 Task: For heading  Tahoma with underline.  font size for heading20,  'Change the font style of data to'Arial.  and font size to 12,  Change the alignment of both headline & data to Align left.  In the sheet   Victory Sales templetes book
Action: Mouse moved to (352, 447)
Screenshot: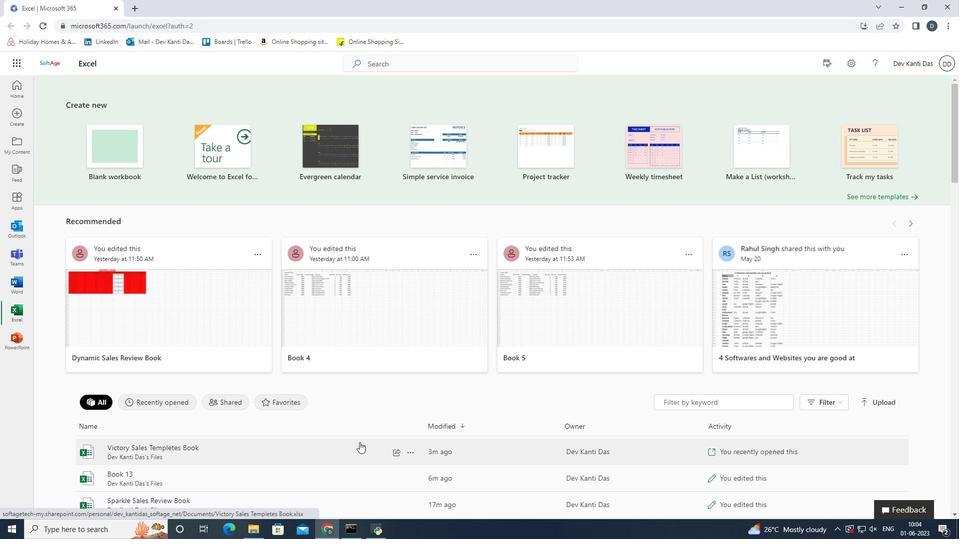 
Action: Mouse pressed left at (352, 447)
Screenshot: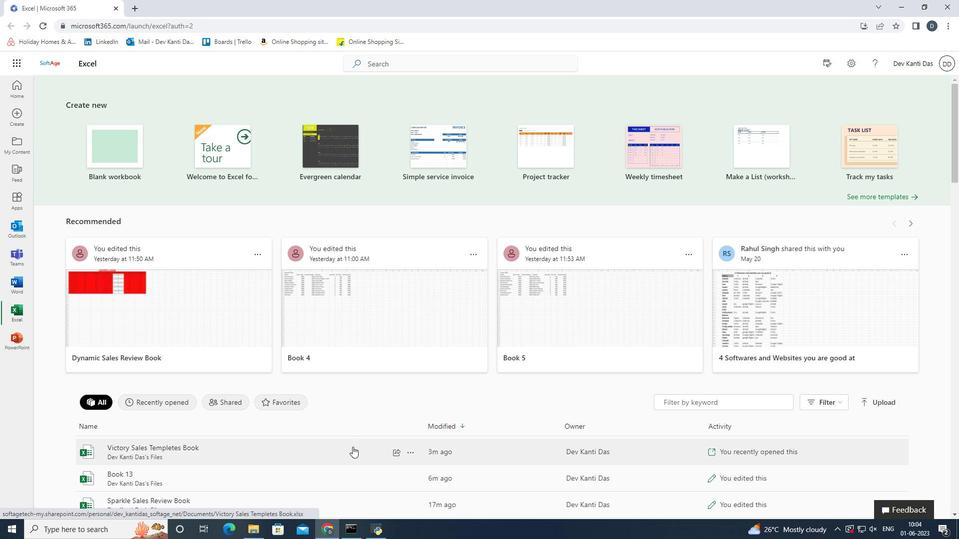 
Action: Mouse moved to (28, 171)
Screenshot: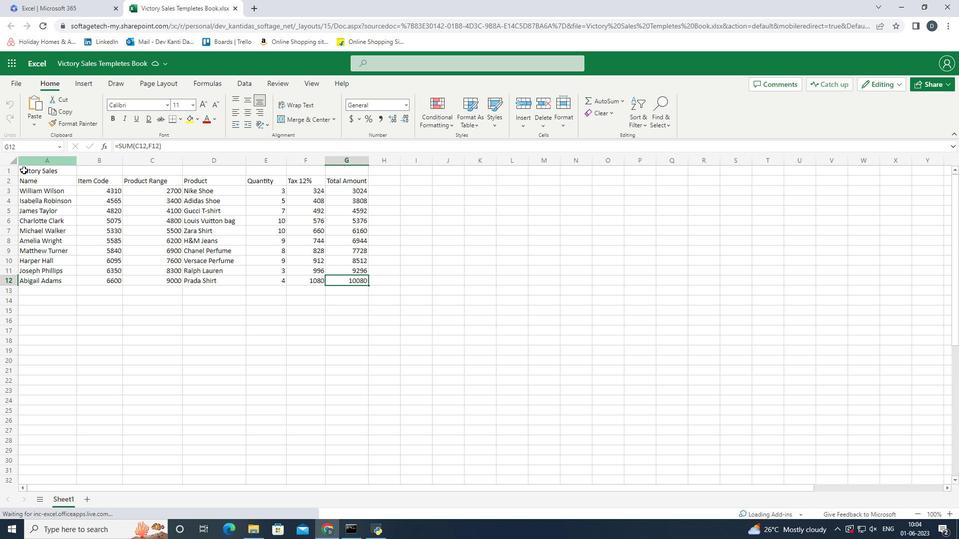 
Action: Mouse pressed left at (28, 171)
Screenshot: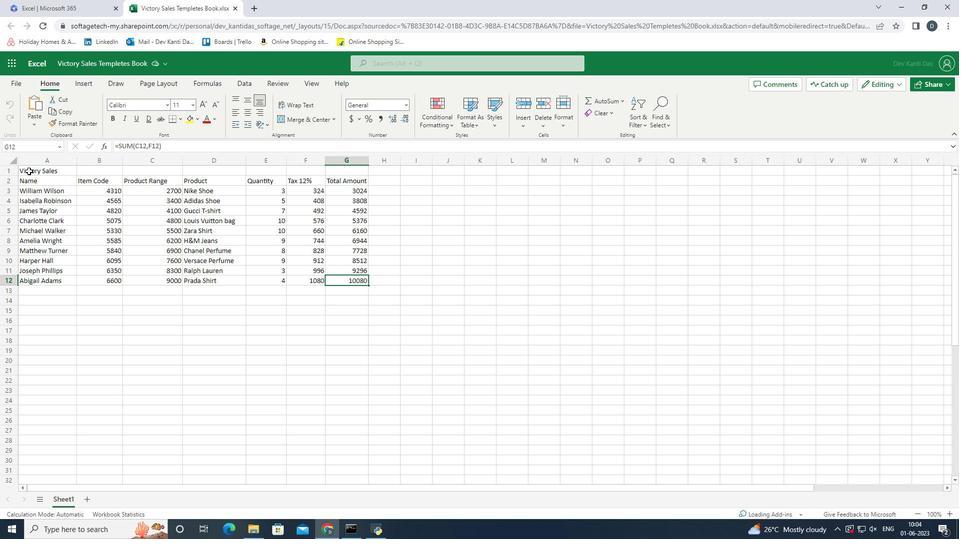 
Action: Mouse moved to (165, 108)
Screenshot: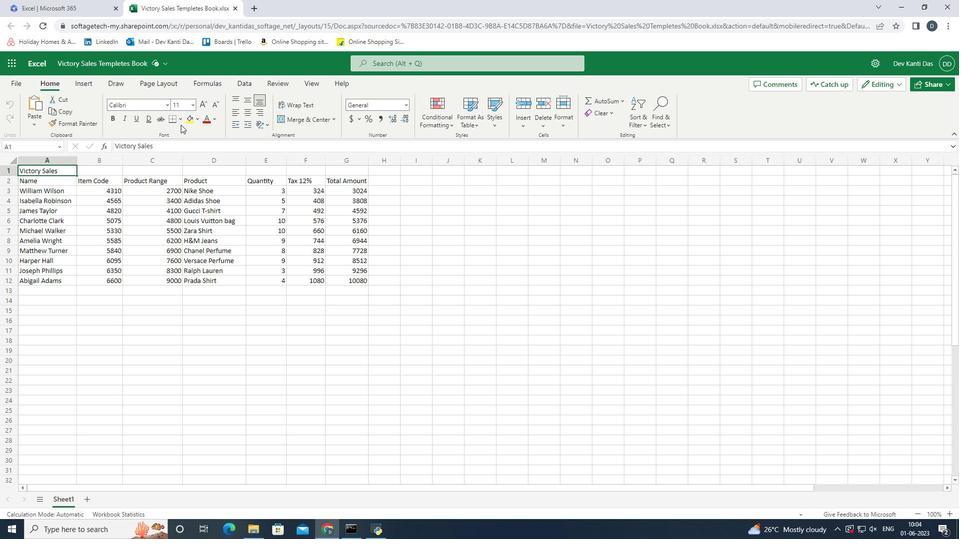 
Action: Mouse pressed left at (165, 108)
Screenshot: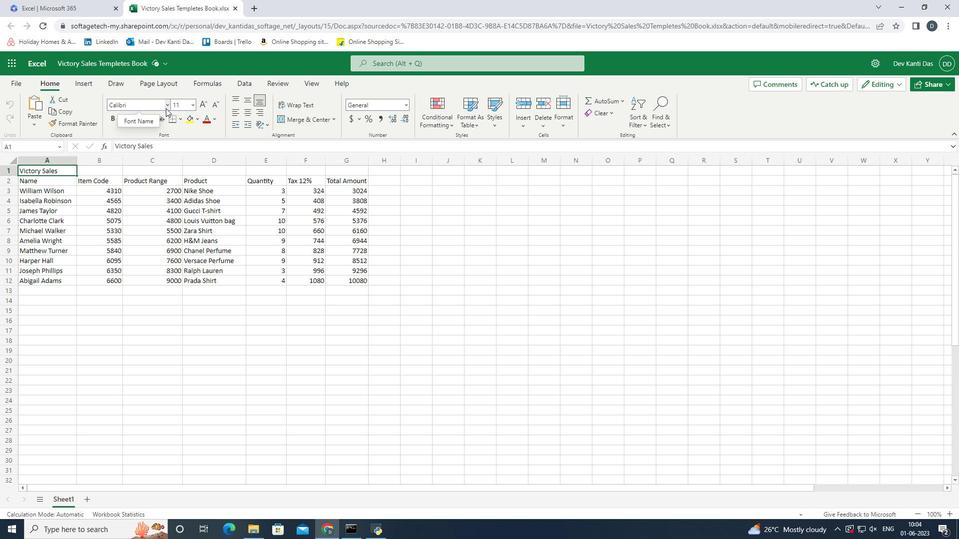 
Action: Mouse moved to (169, 315)
Screenshot: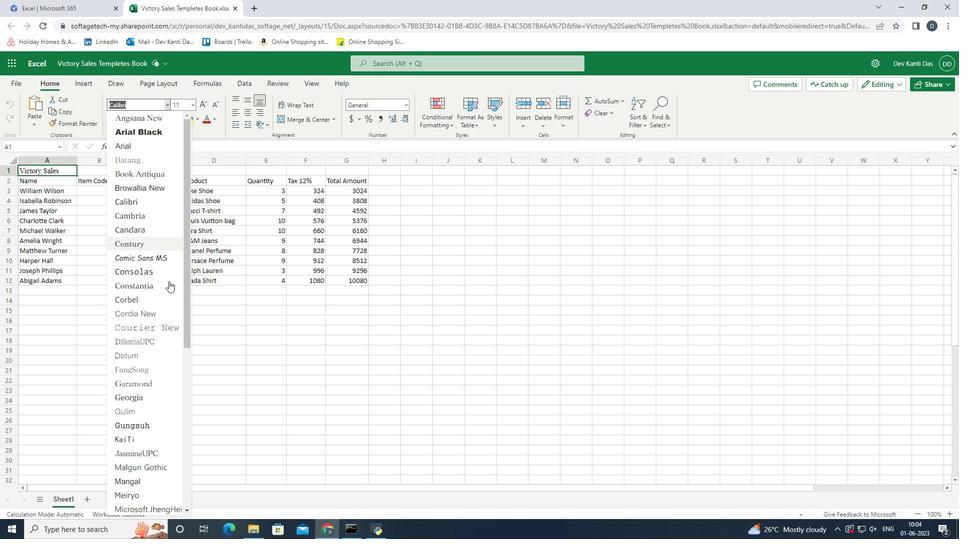 
Action: Mouse scrolled (169, 315) with delta (0, 0)
Screenshot: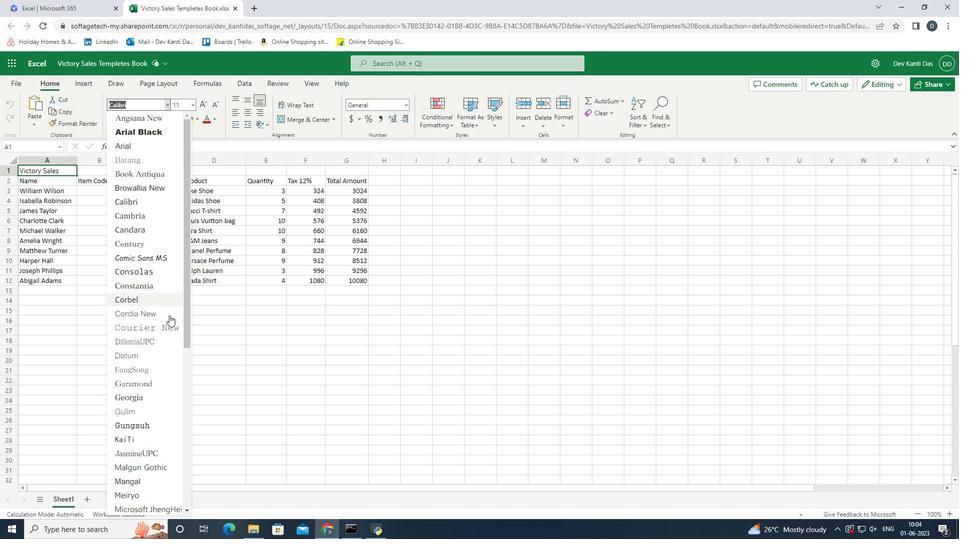 
Action: Mouse scrolled (169, 315) with delta (0, 0)
Screenshot: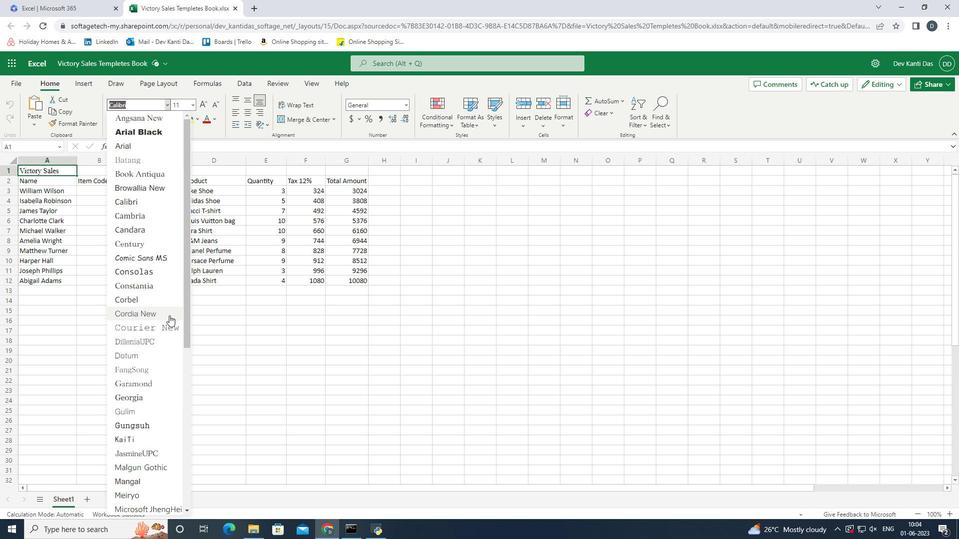 
Action: Mouse scrolled (169, 315) with delta (0, 0)
Screenshot: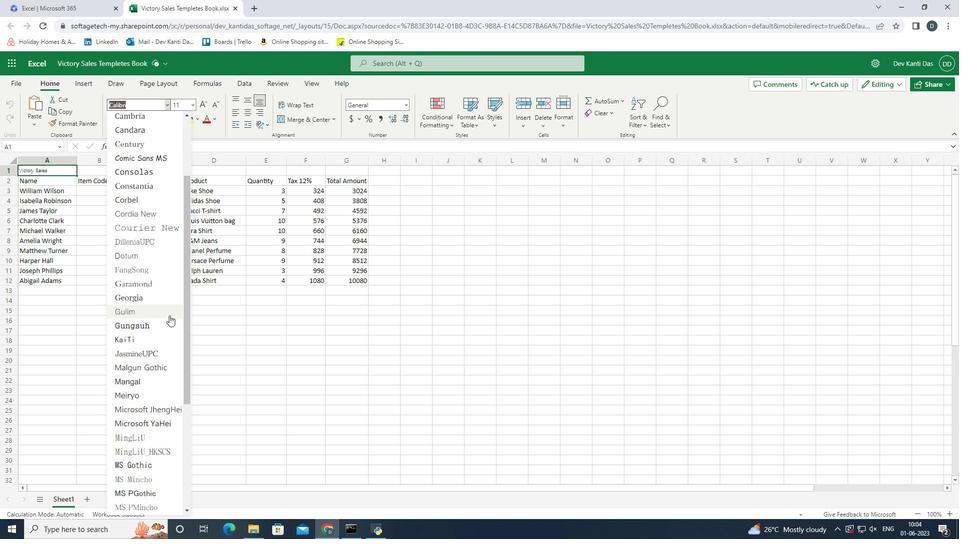 
Action: Mouse scrolled (169, 315) with delta (0, 0)
Screenshot: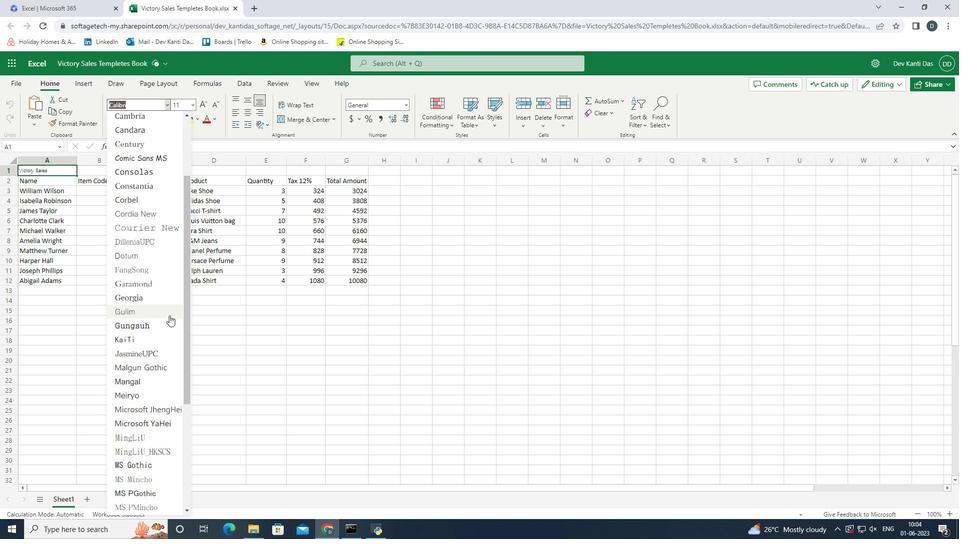 
Action: Mouse scrolled (169, 315) with delta (0, 0)
Screenshot: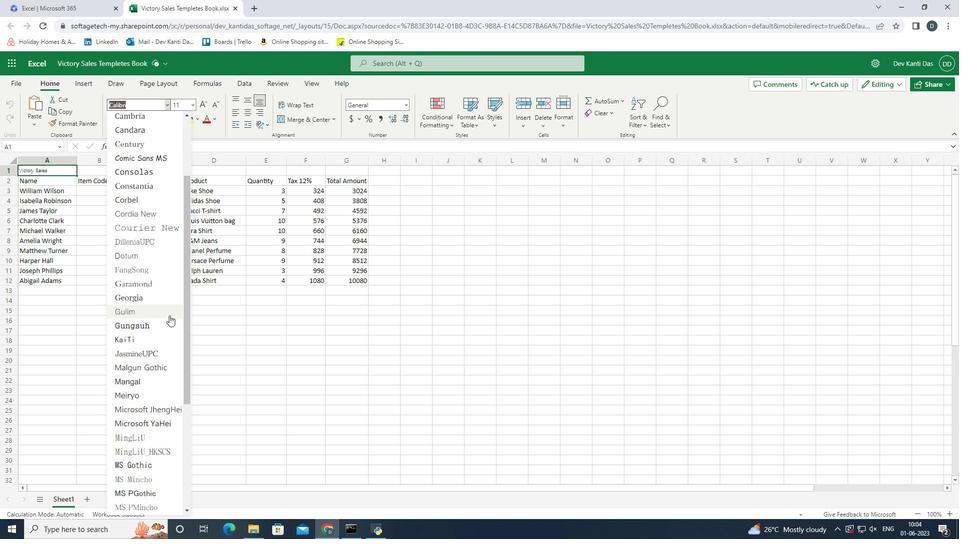 
Action: Mouse scrolled (169, 315) with delta (0, 0)
Screenshot: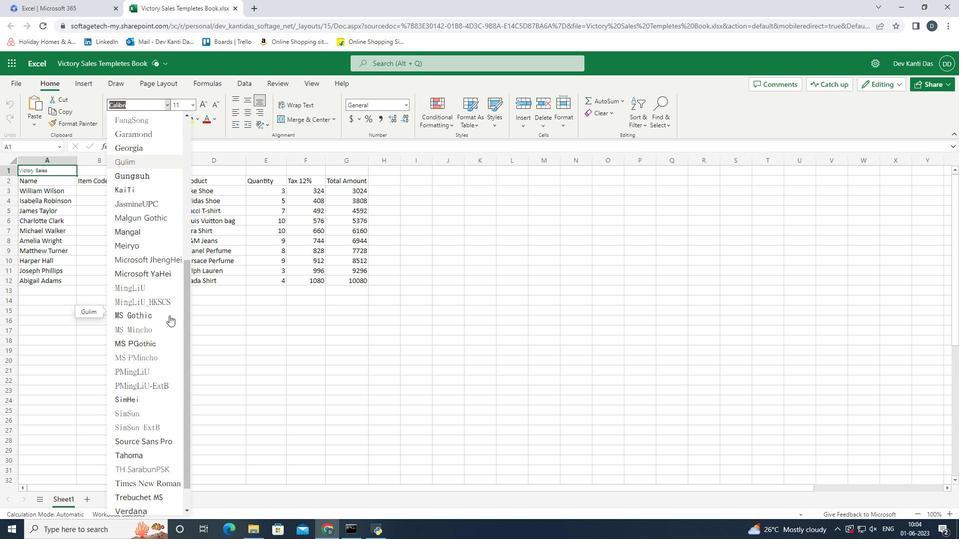 
Action: Mouse scrolled (169, 315) with delta (0, 0)
Screenshot: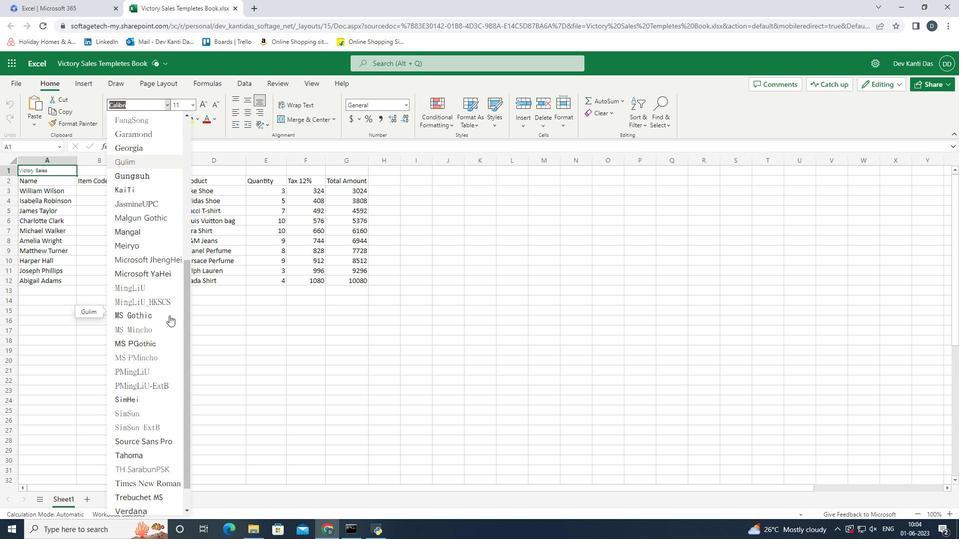 
Action: Mouse scrolled (169, 315) with delta (0, 0)
Screenshot: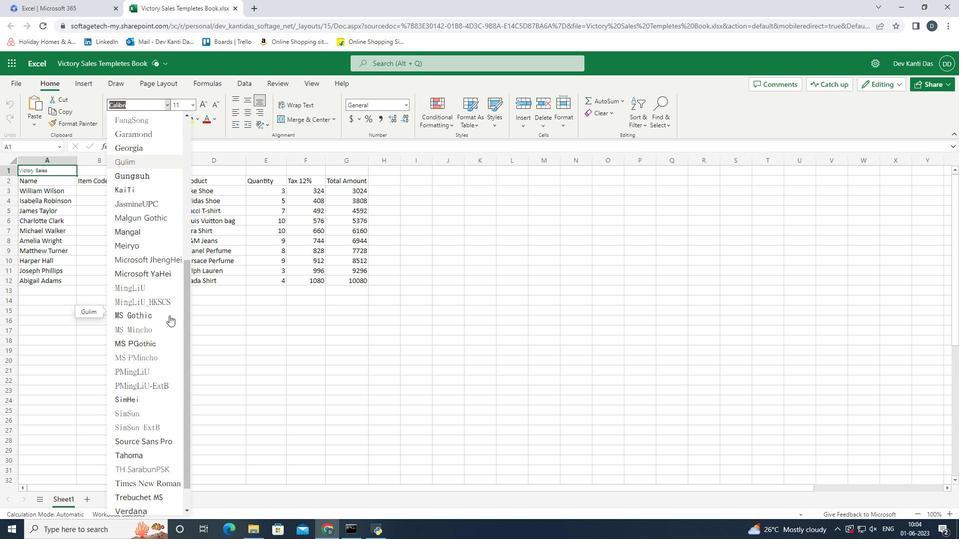
Action: Mouse moved to (147, 425)
Screenshot: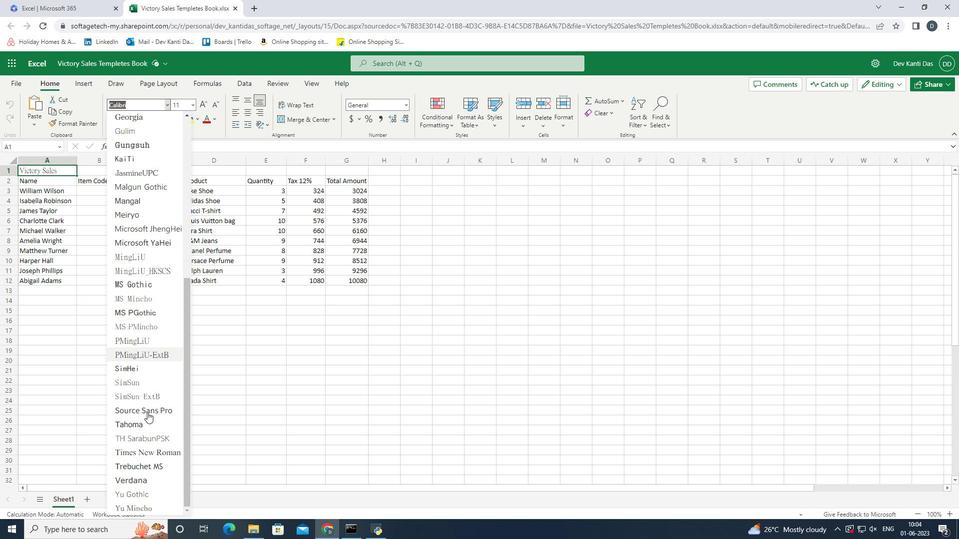 
Action: Mouse pressed left at (147, 425)
Screenshot: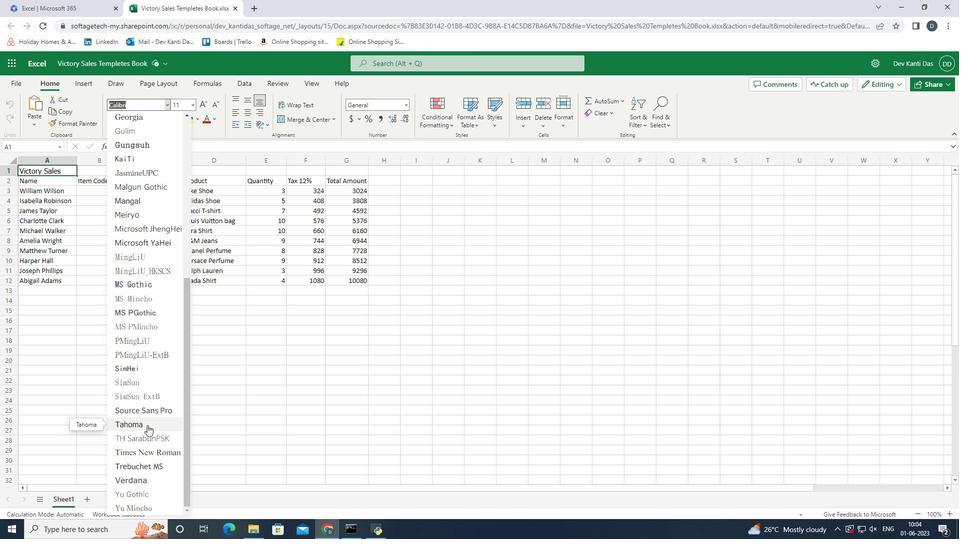 
Action: Mouse moved to (133, 118)
Screenshot: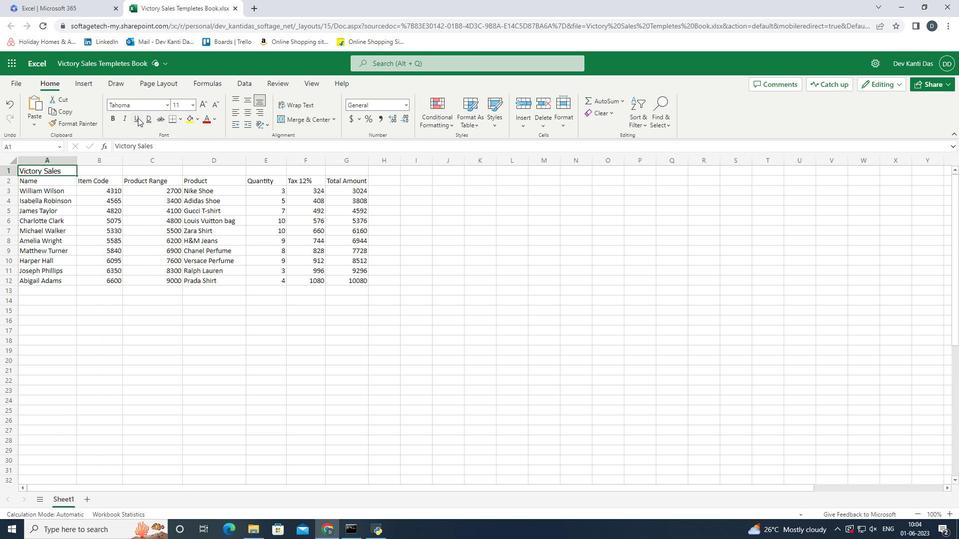 
Action: Mouse pressed left at (133, 118)
Screenshot: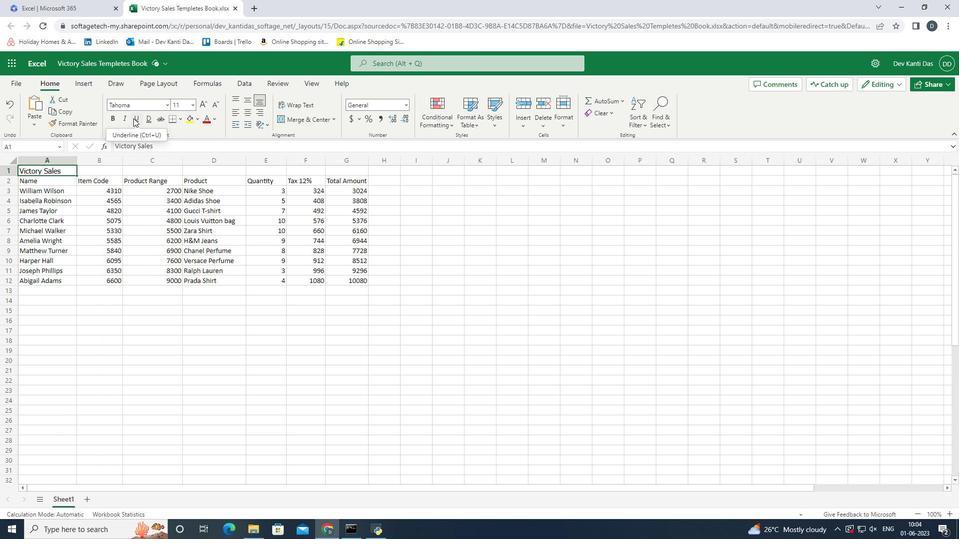
Action: Mouse moved to (190, 104)
Screenshot: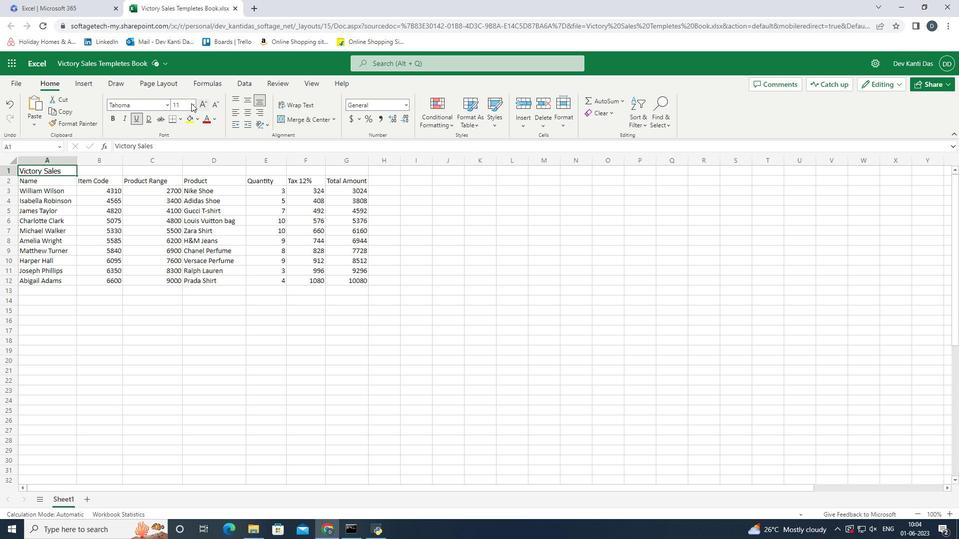 
Action: Mouse pressed left at (190, 104)
Screenshot: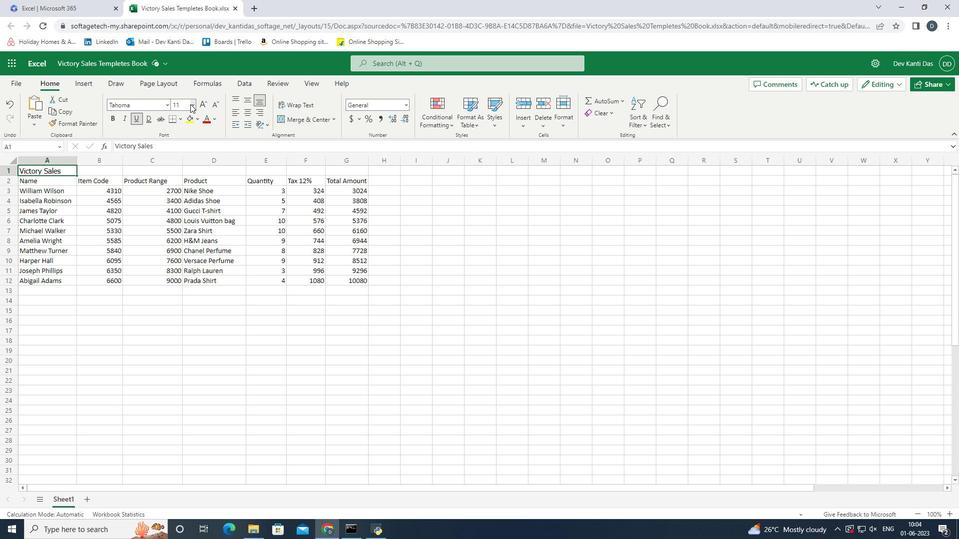 
Action: Mouse moved to (184, 229)
Screenshot: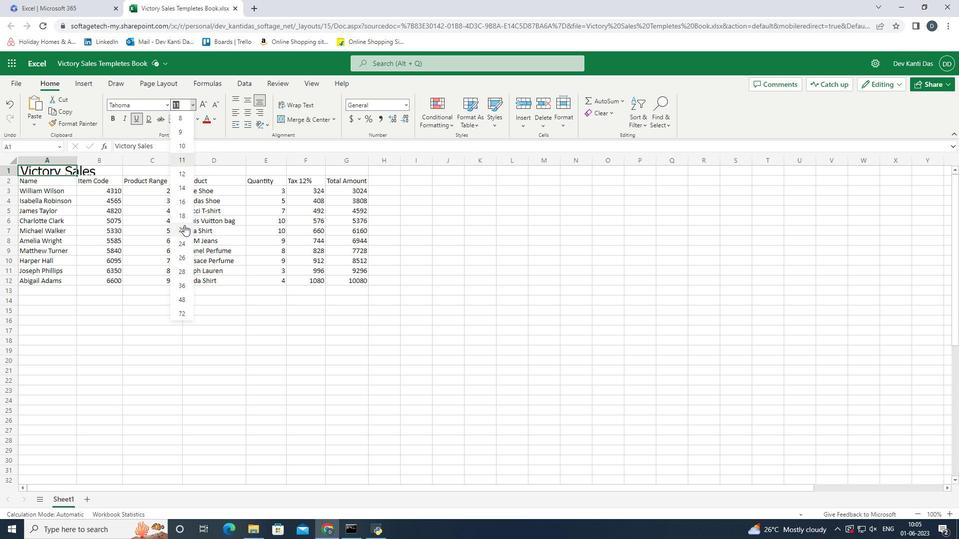 
Action: Mouse pressed left at (184, 229)
Screenshot: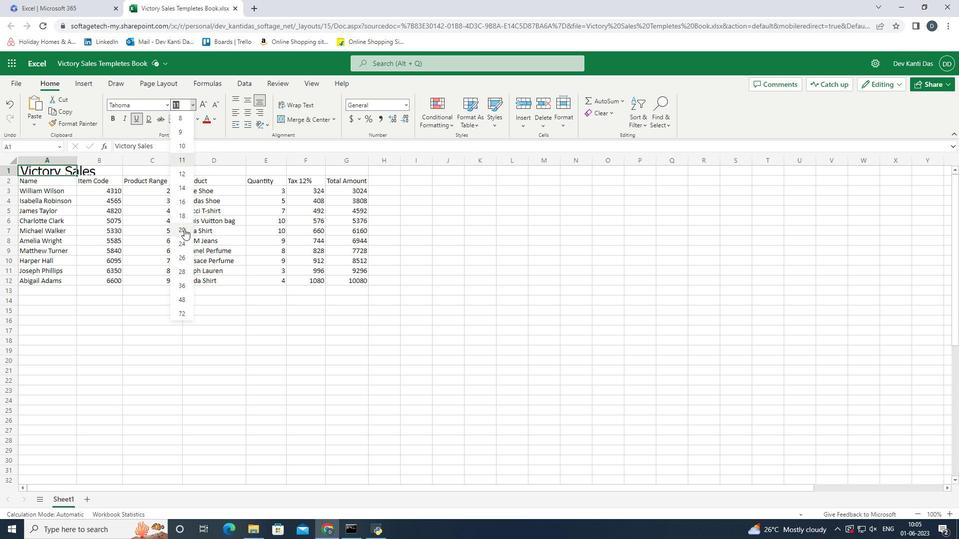 
Action: Mouse moved to (52, 173)
Screenshot: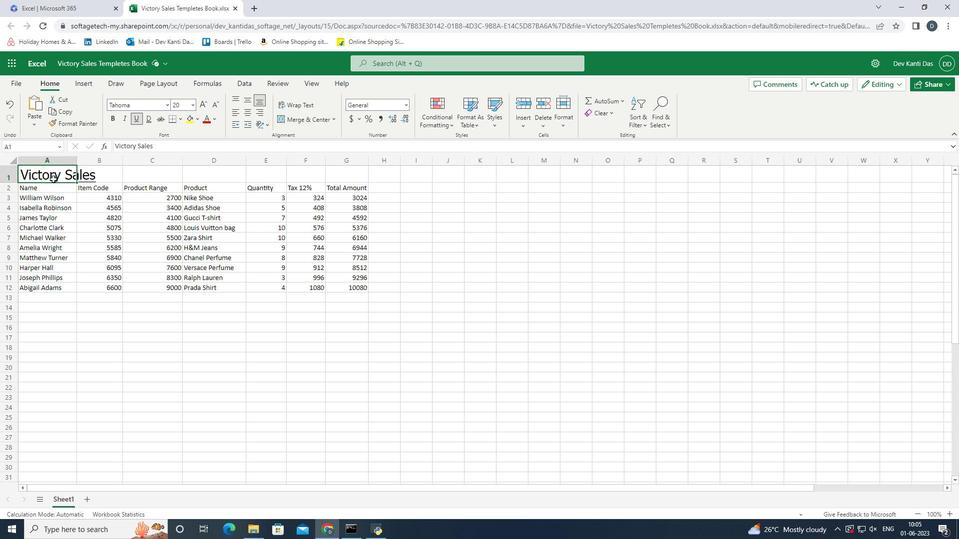 
Action: Mouse pressed left at (52, 173)
Screenshot: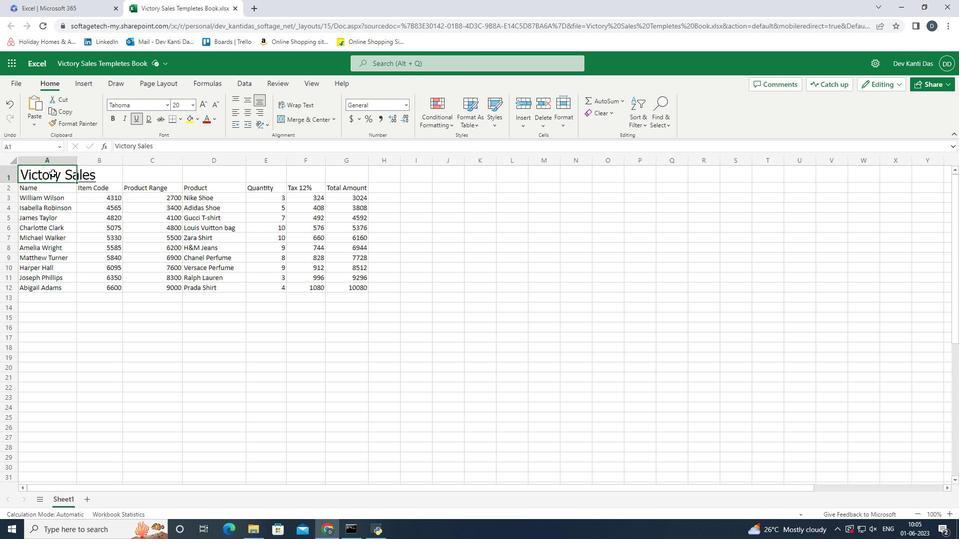 
Action: Mouse moved to (333, 122)
Screenshot: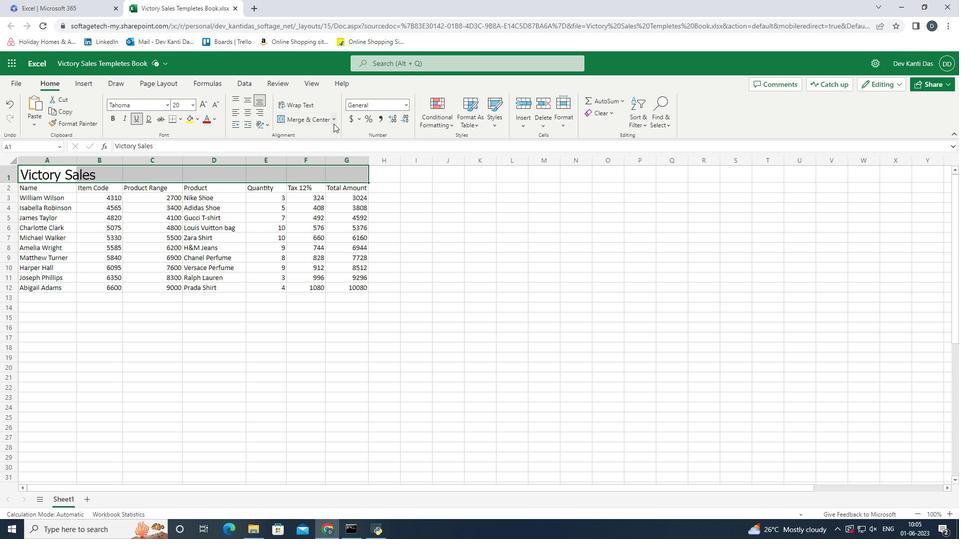 
Action: Mouse pressed left at (333, 122)
Screenshot: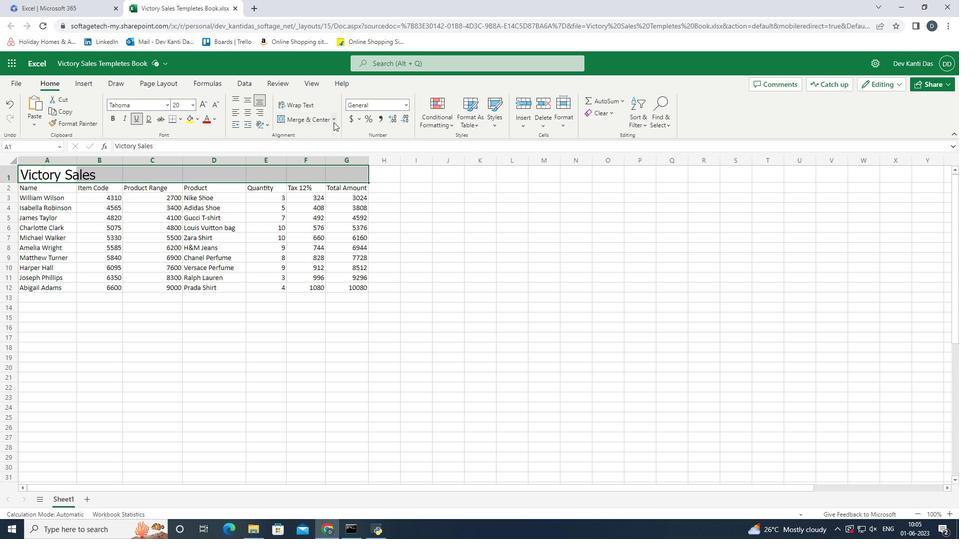 
Action: Mouse moved to (331, 178)
Screenshot: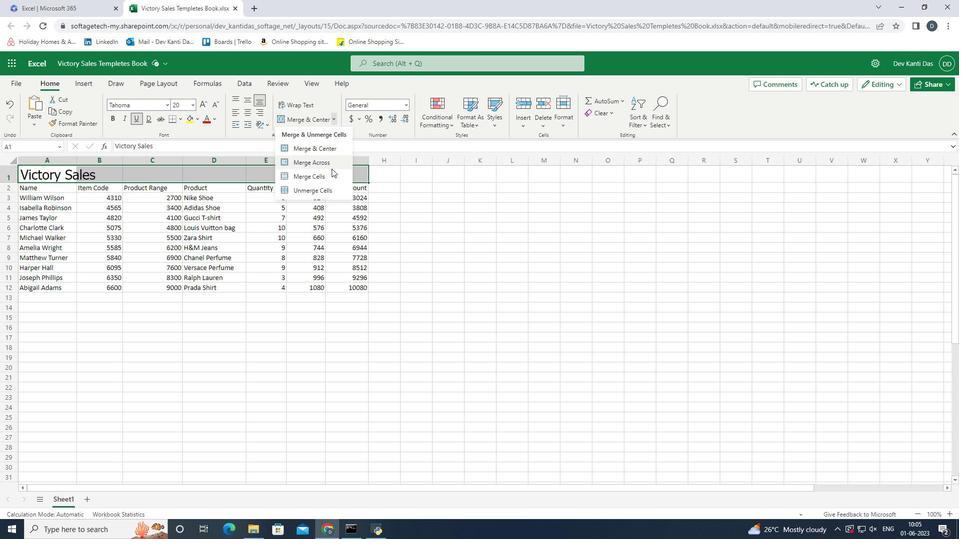 
Action: Mouse pressed left at (331, 178)
Screenshot: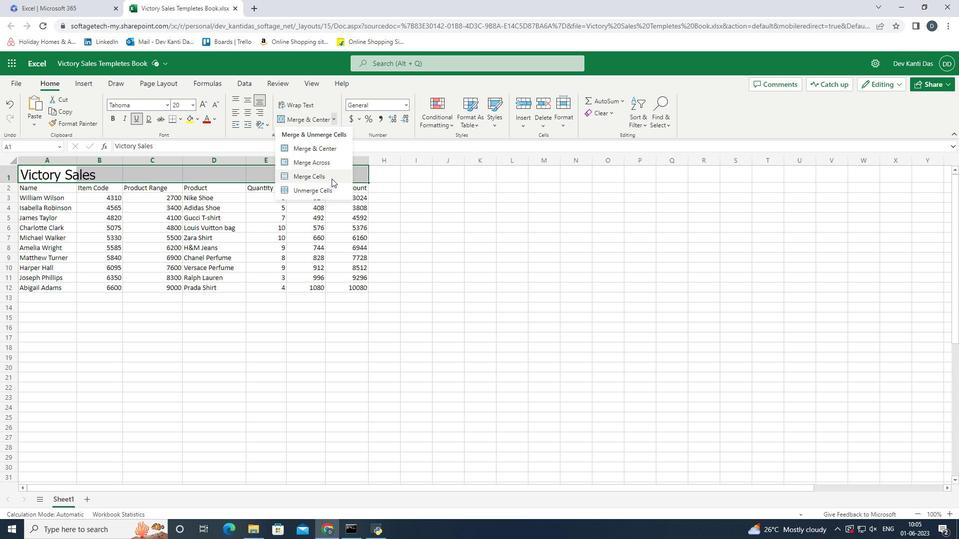 
Action: Mouse moved to (58, 185)
Screenshot: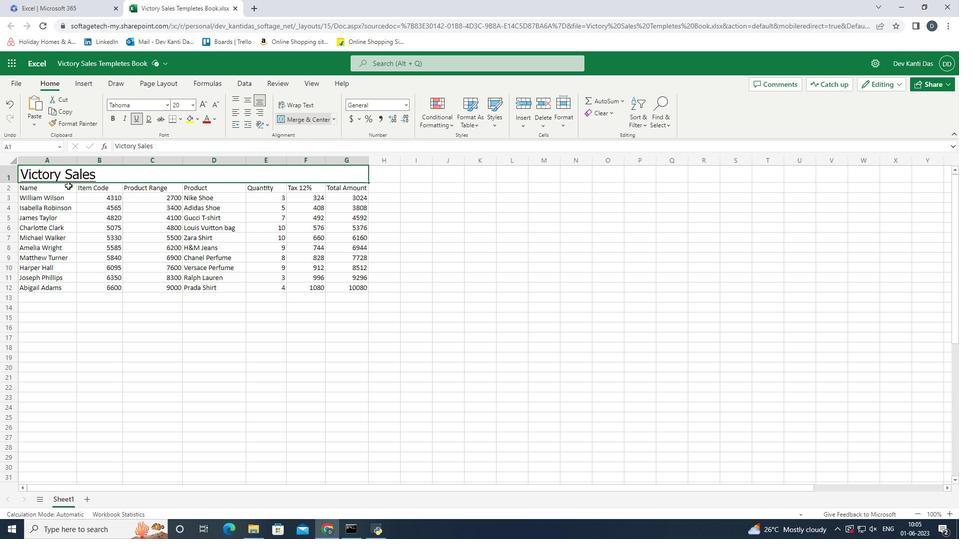 
Action: Mouse pressed left at (58, 185)
Screenshot: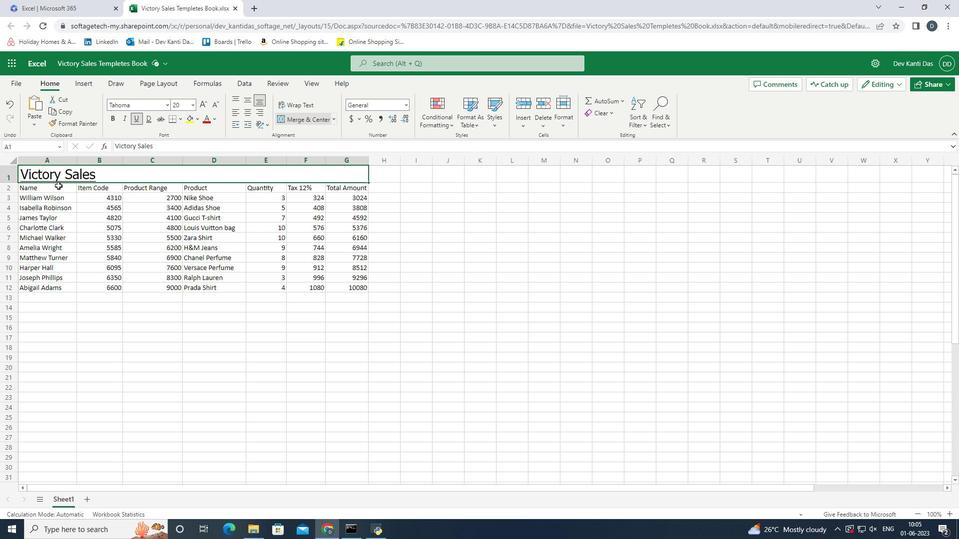 
Action: Mouse moved to (56, 188)
Screenshot: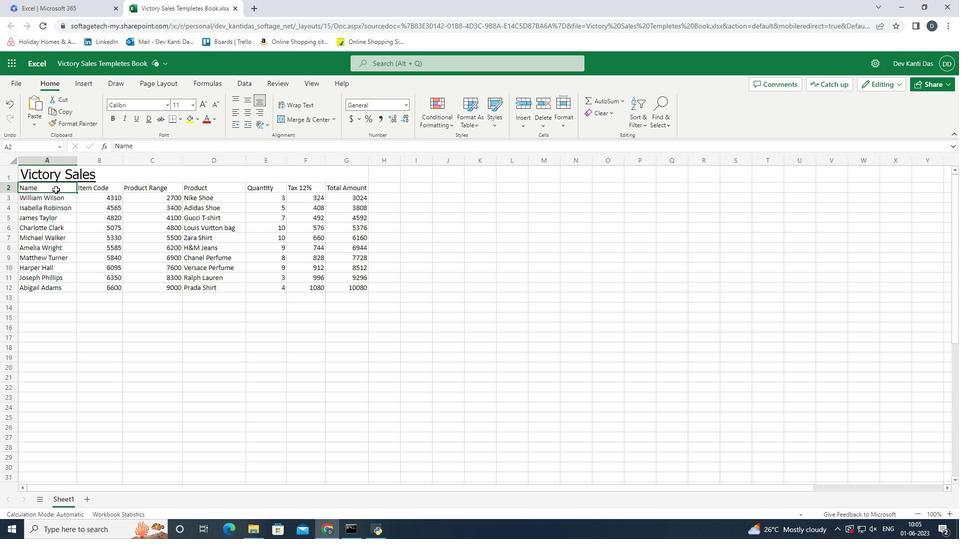 
Action: Mouse pressed left at (56, 188)
Screenshot: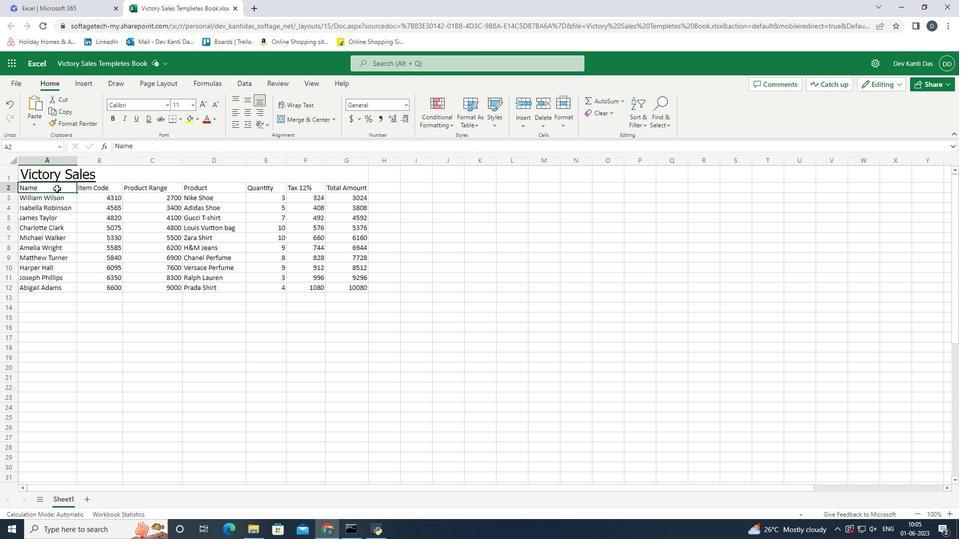 
Action: Mouse moved to (165, 103)
Screenshot: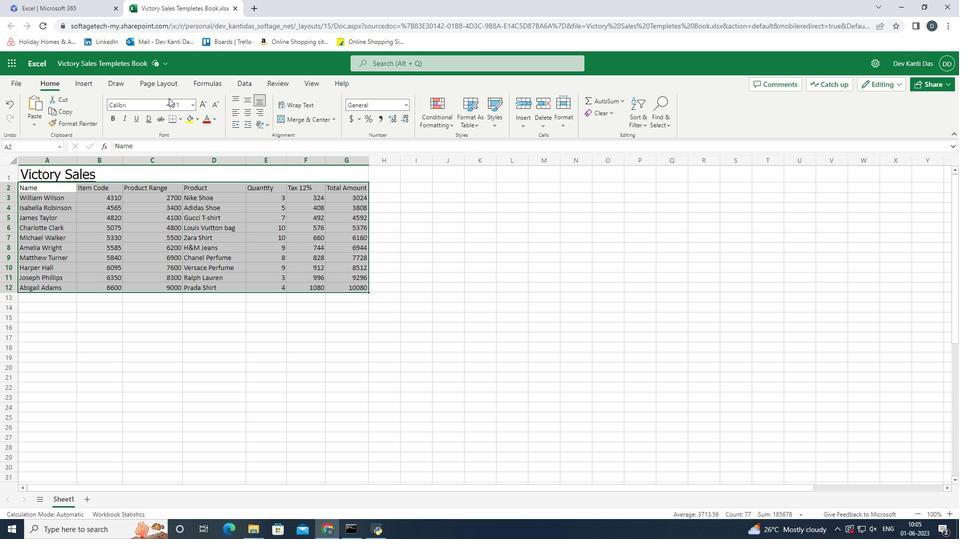 
Action: Mouse pressed left at (165, 103)
Screenshot: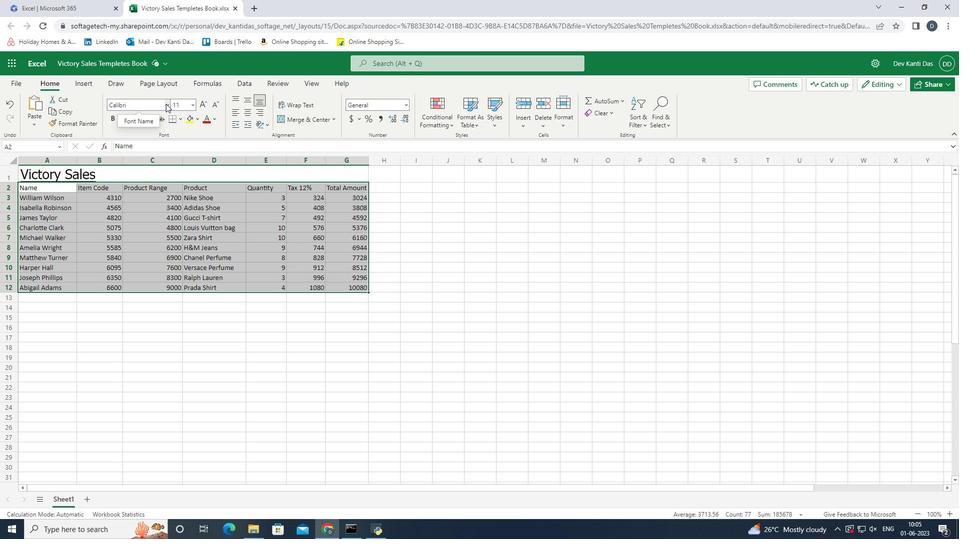 
Action: Mouse moved to (164, 146)
Screenshot: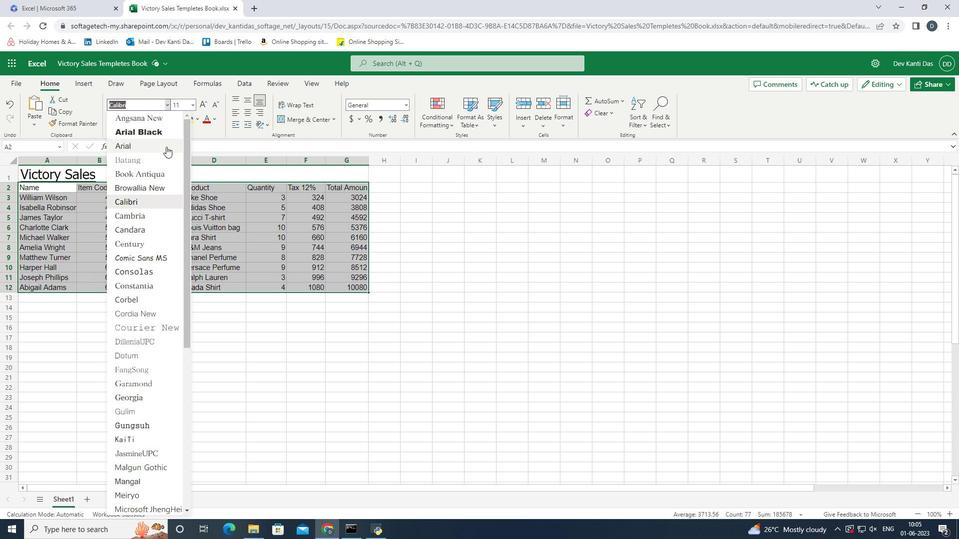 
Action: Mouse pressed left at (164, 146)
Screenshot: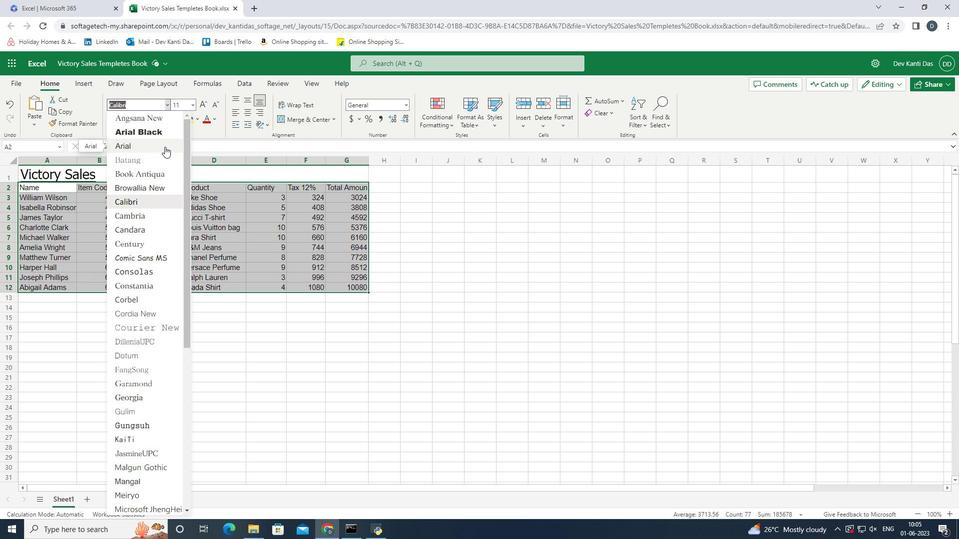 
Action: Mouse moved to (191, 107)
Screenshot: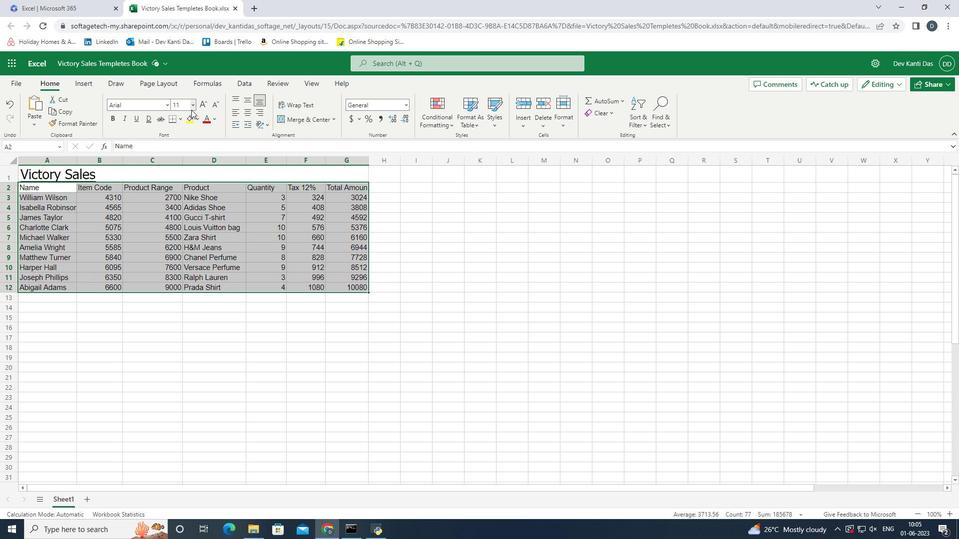 
Action: Mouse pressed left at (191, 107)
Screenshot: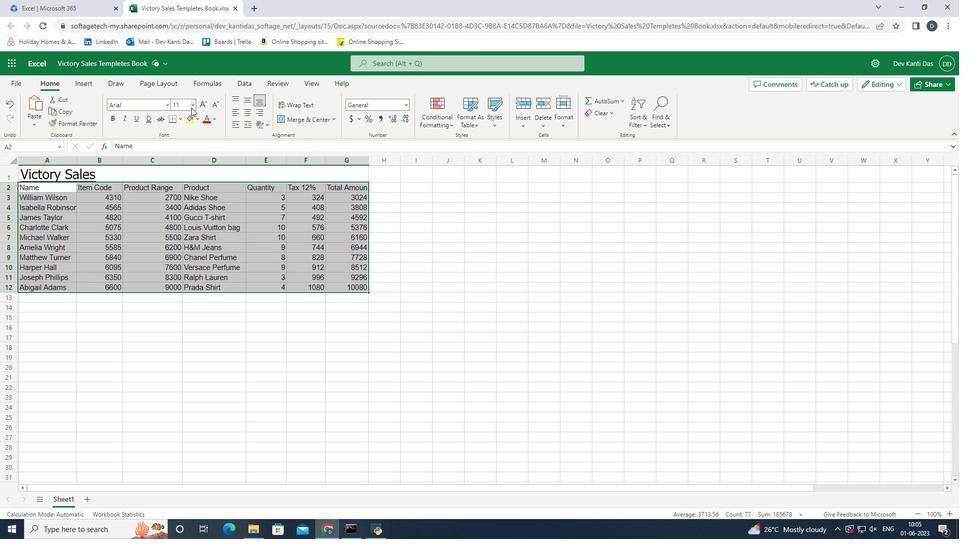 
Action: Mouse moved to (181, 176)
Screenshot: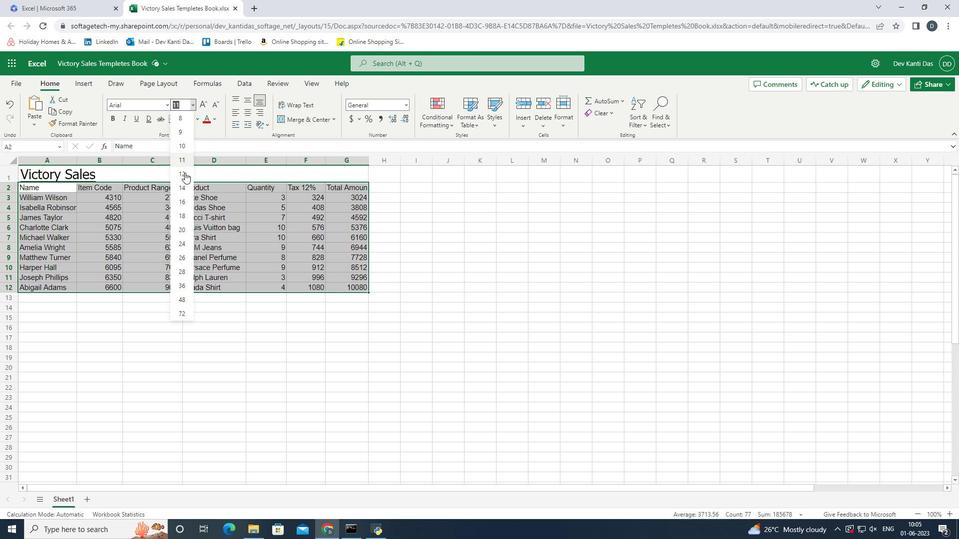
Action: Mouse pressed left at (181, 176)
Screenshot: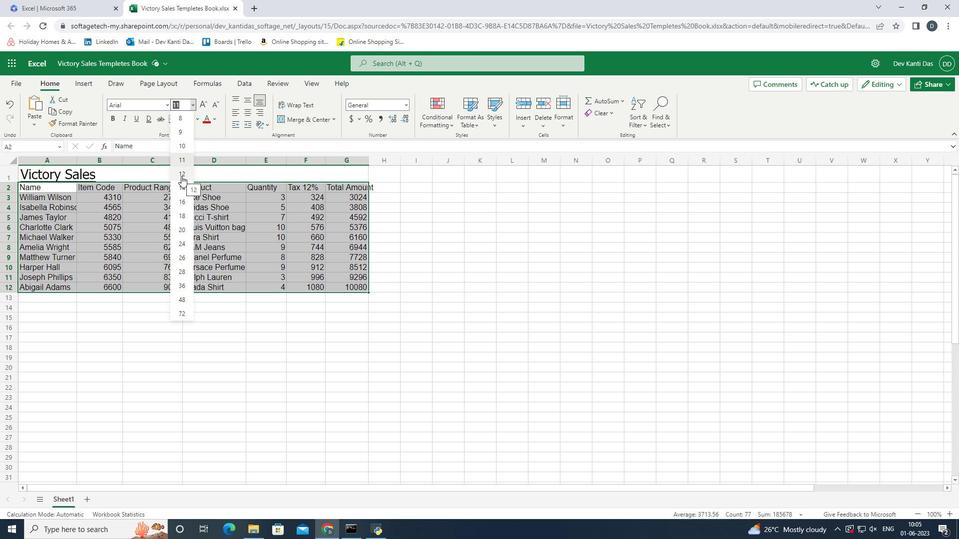 
Action: Mouse moved to (366, 160)
Screenshot: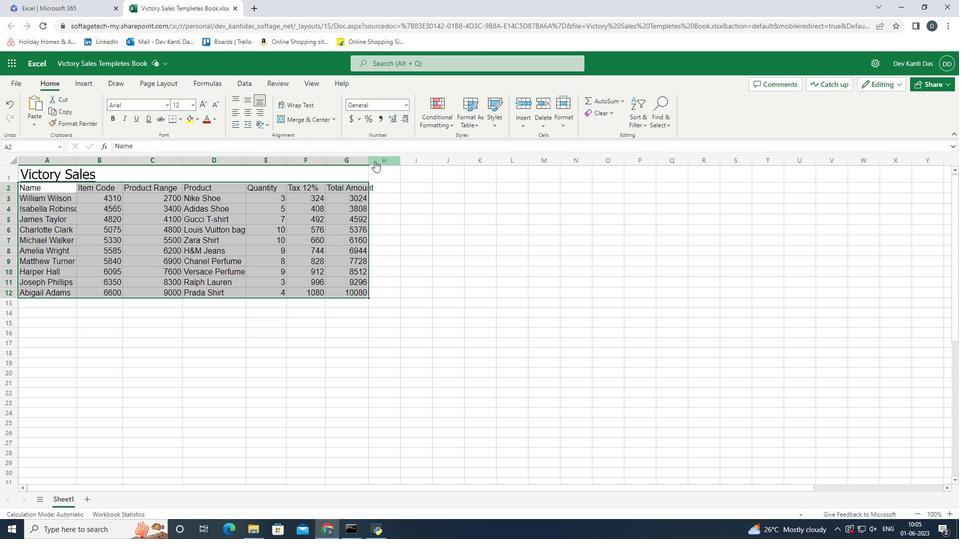 
Action: Mouse pressed left at (366, 160)
Screenshot: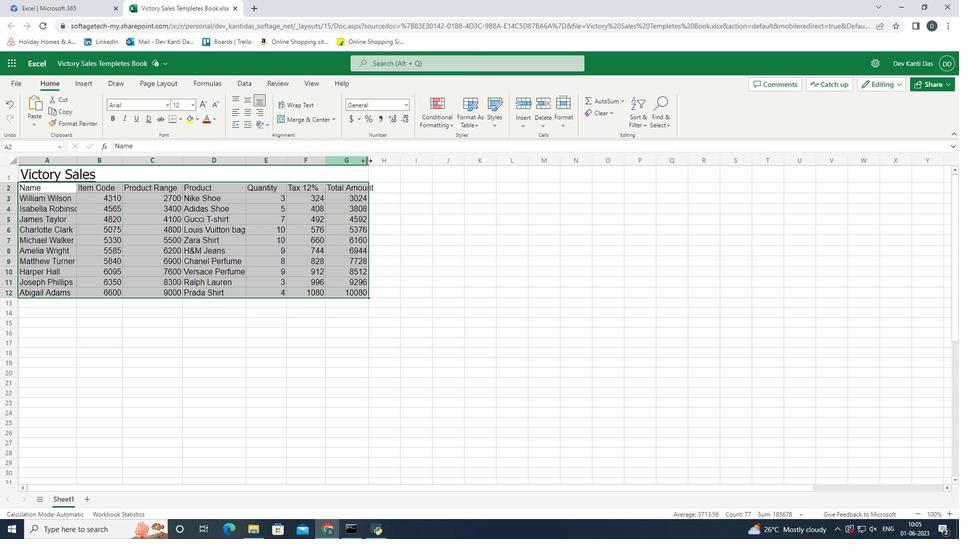
Action: Mouse moved to (322, 161)
Screenshot: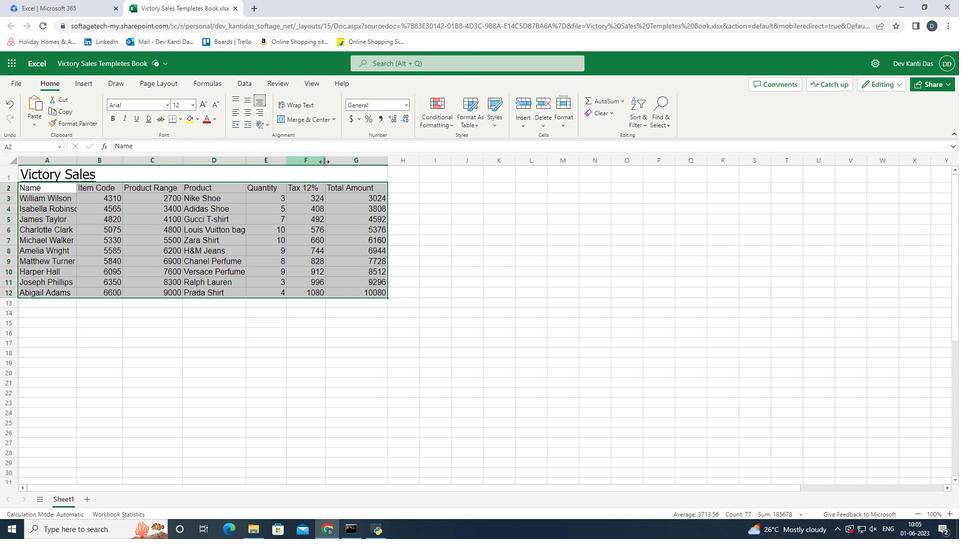 
Action: Mouse pressed left at (322, 161)
Screenshot: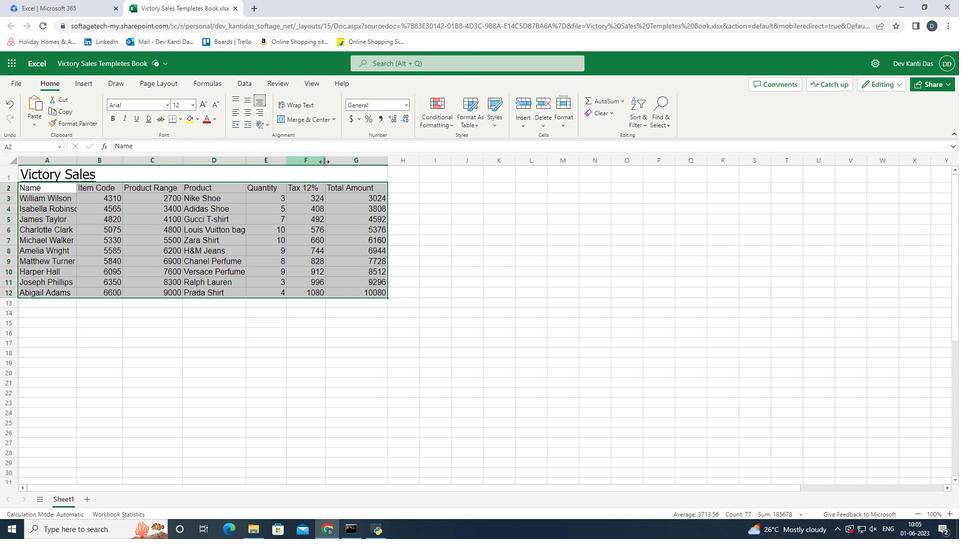 
Action: Mouse moved to (323, 158)
Screenshot: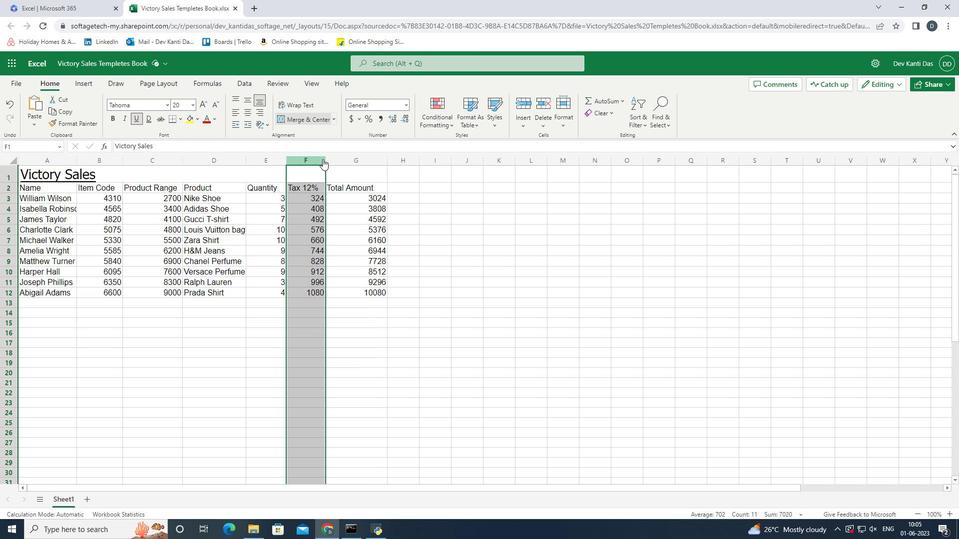 
Action: Mouse pressed left at (323, 158)
Screenshot: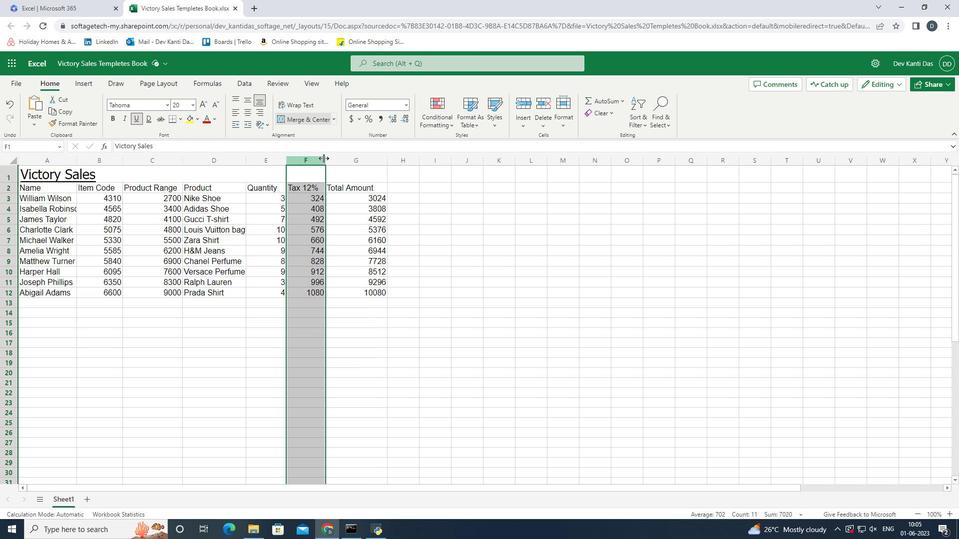 
Action: Mouse moved to (351, 186)
Screenshot: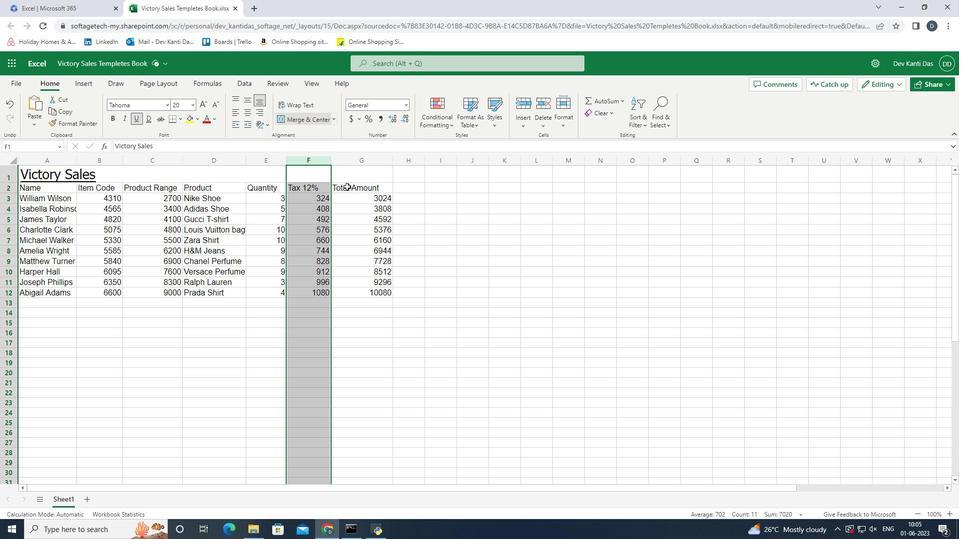 
Action: Mouse pressed left at (351, 186)
Screenshot: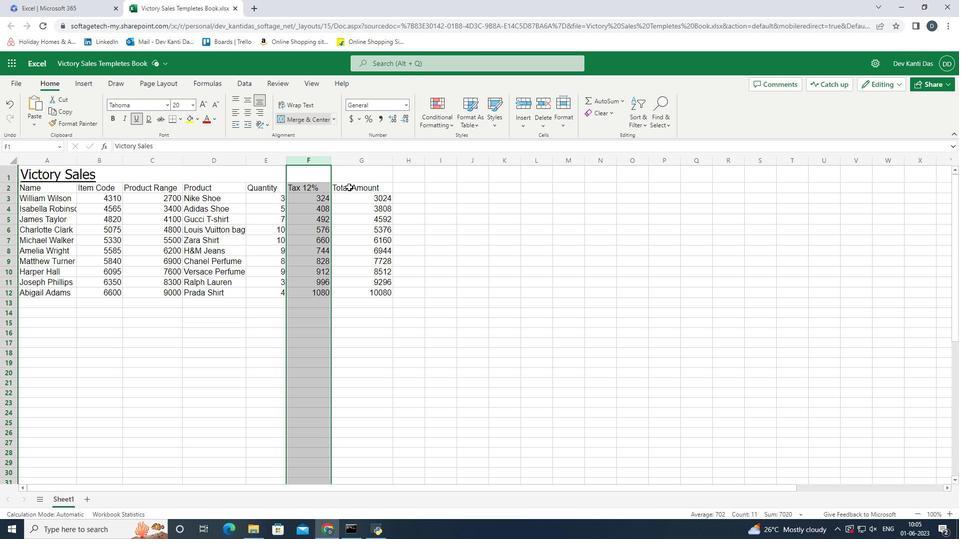 
Action: Mouse moved to (37, 189)
Screenshot: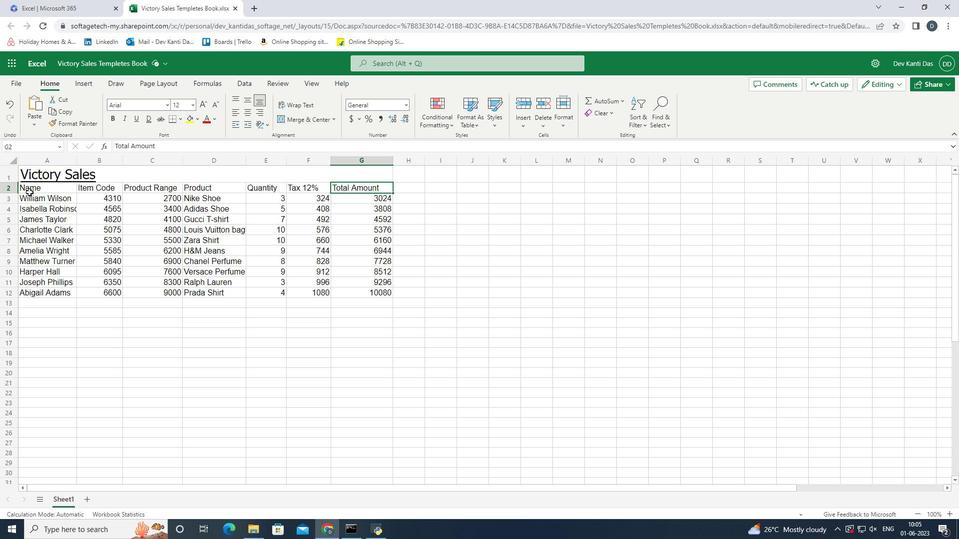 
Action: Mouse pressed left at (37, 189)
Screenshot: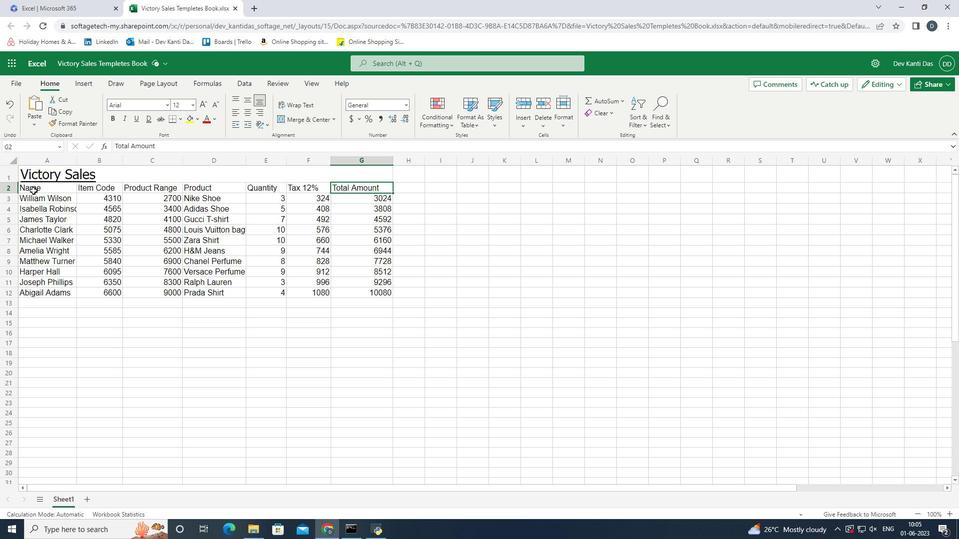 
Action: Mouse moved to (244, 159)
Screenshot: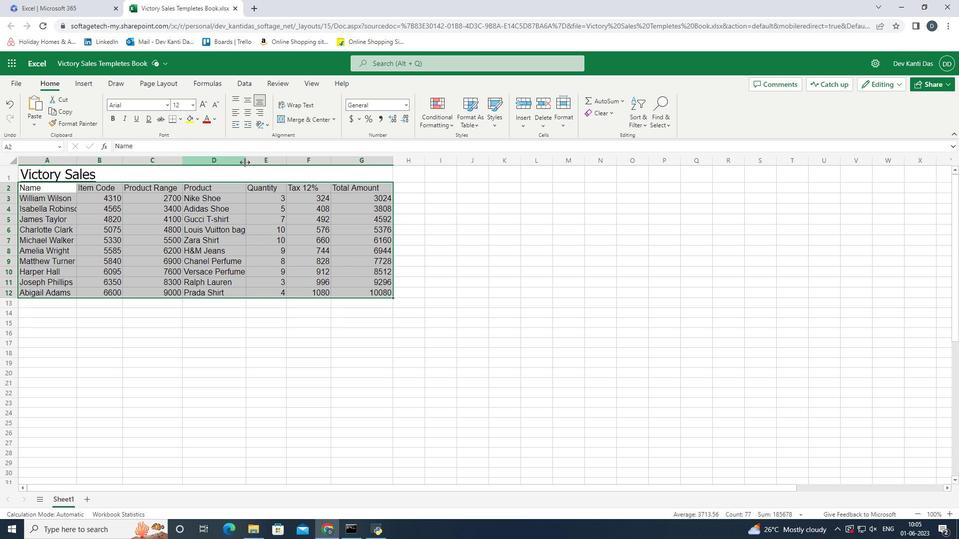
Action: Mouse pressed left at (244, 159)
Screenshot: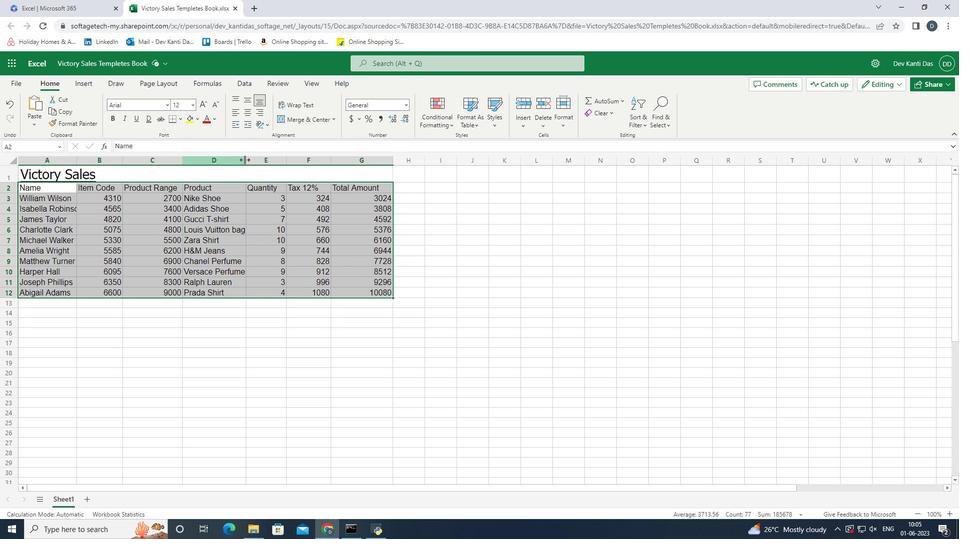 
Action: Mouse moved to (77, 160)
Screenshot: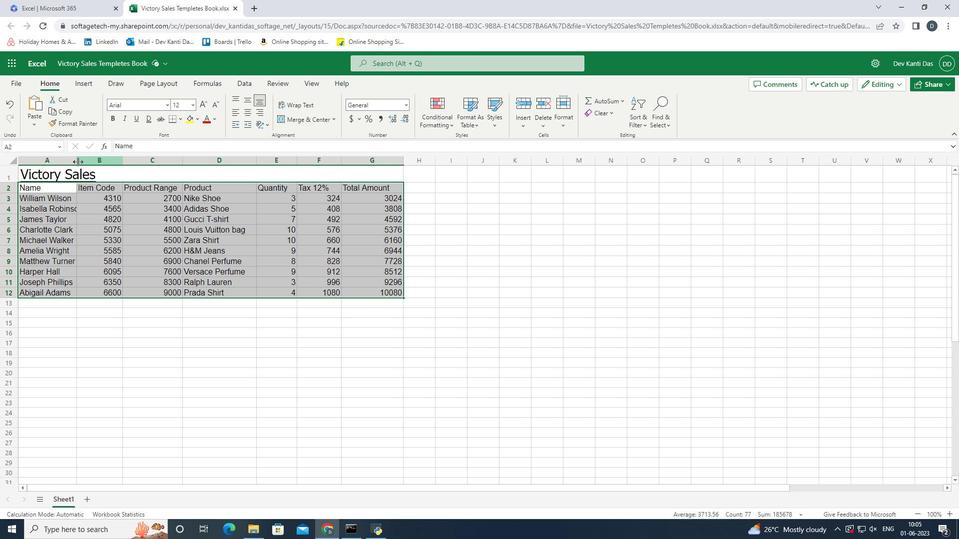 
Action: Mouse pressed left at (77, 160)
Screenshot: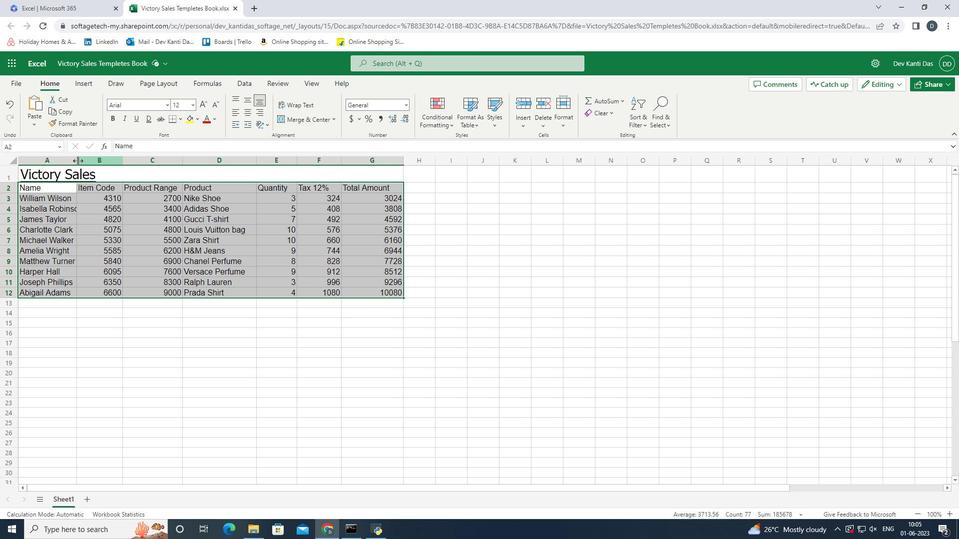 
Action: Mouse moved to (143, 158)
Screenshot: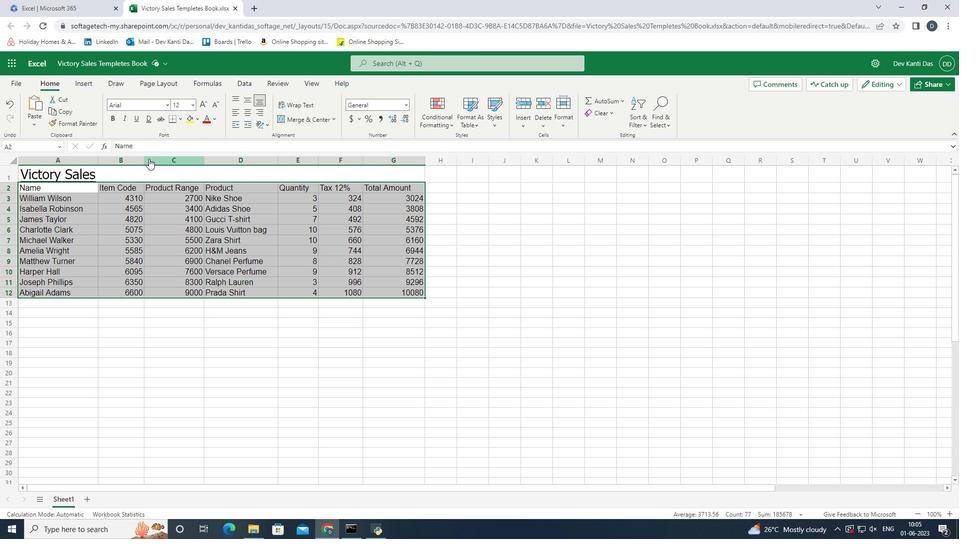 
Action: Mouse pressed left at (143, 158)
Screenshot: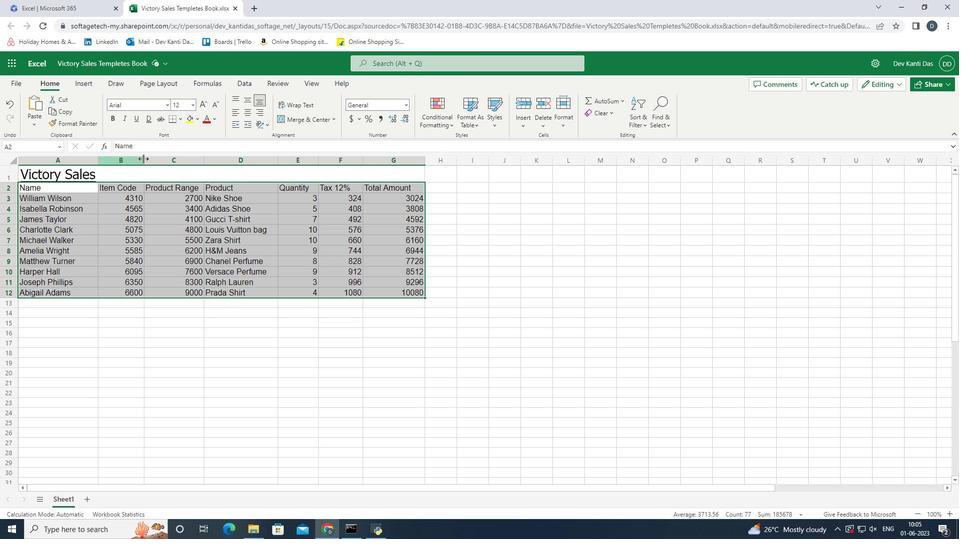 
Action: Mouse moved to (157, 161)
Screenshot: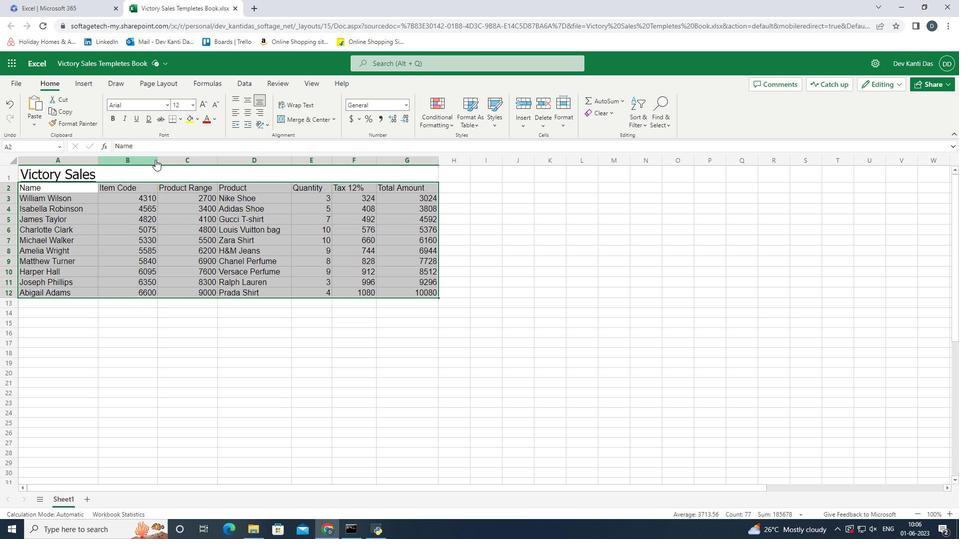 
Action: Mouse pressed left at (157, 161)
Screenshot: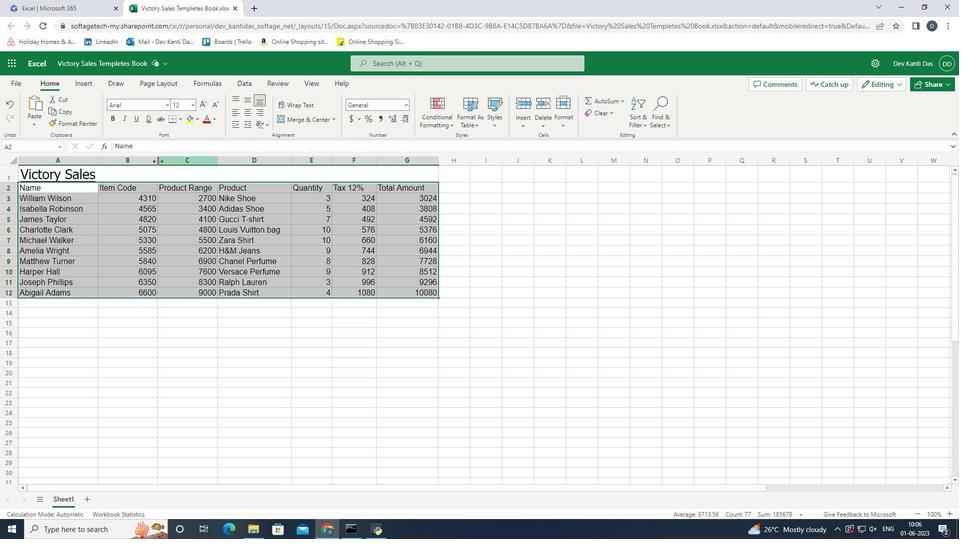 
Action: Mouse moved to (99, 175)
Screenshot: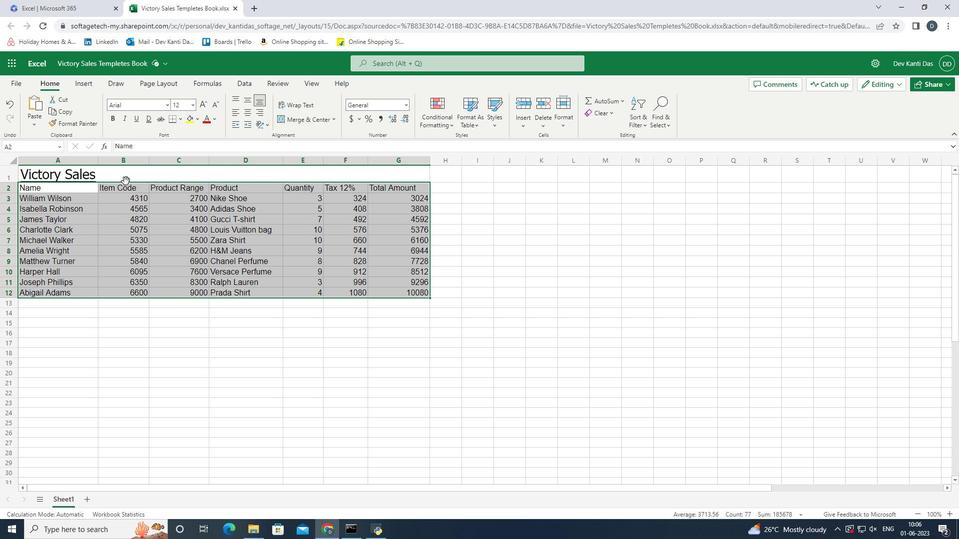 
Action: Mouse pressed left at (99, 175)
Screenshot: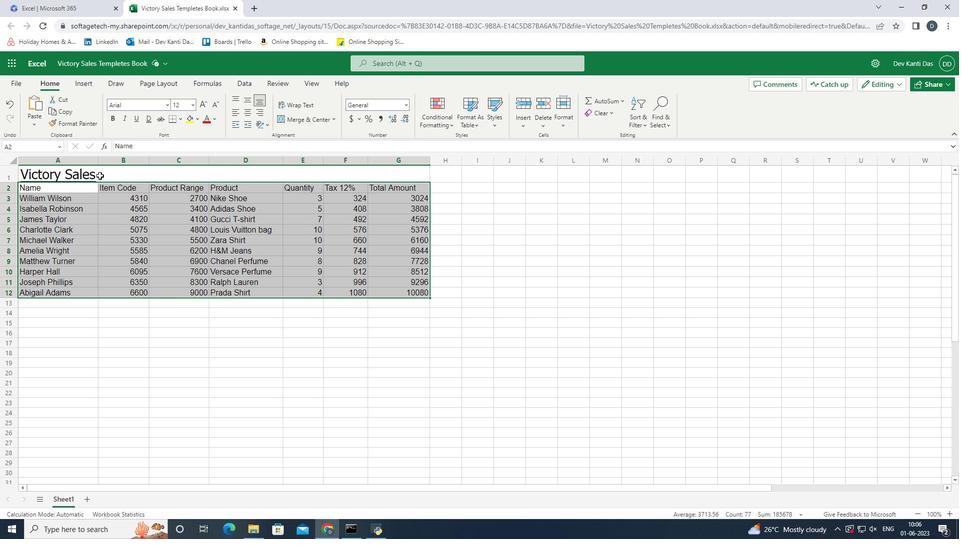 
Action: Mouse moved to (132, 173)
Screenshot: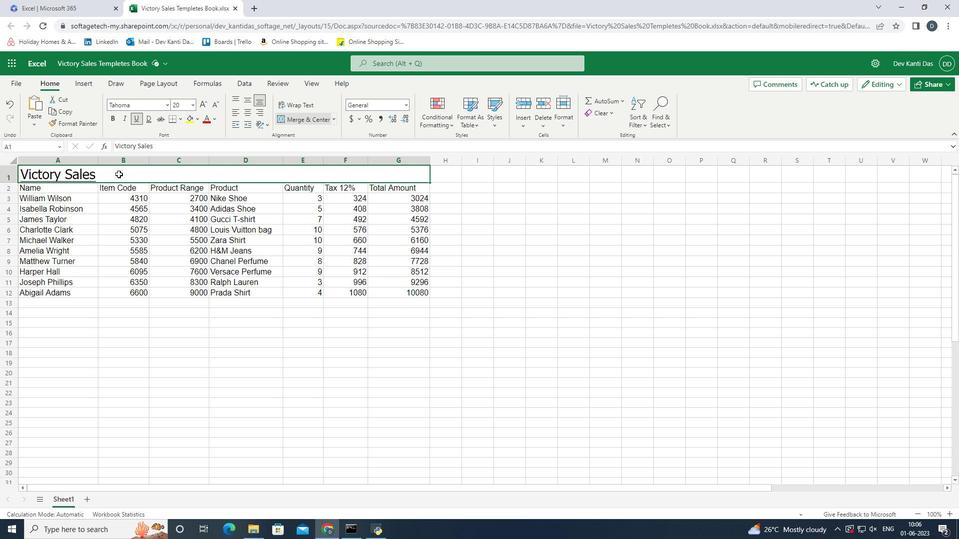
Action: Mouse pressed left at (132, 173)
Screenshot: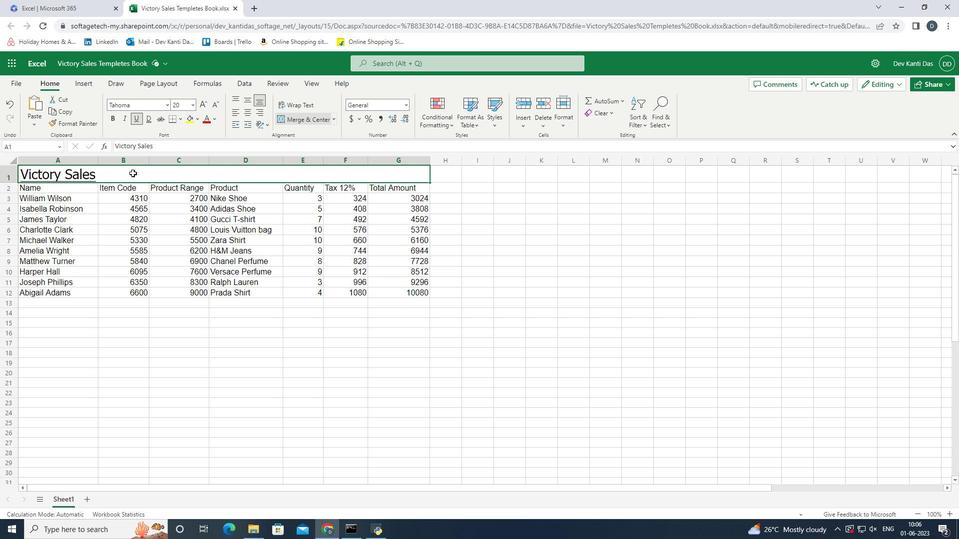 
Action: Mouse moved to (234, 111)
Screenshot: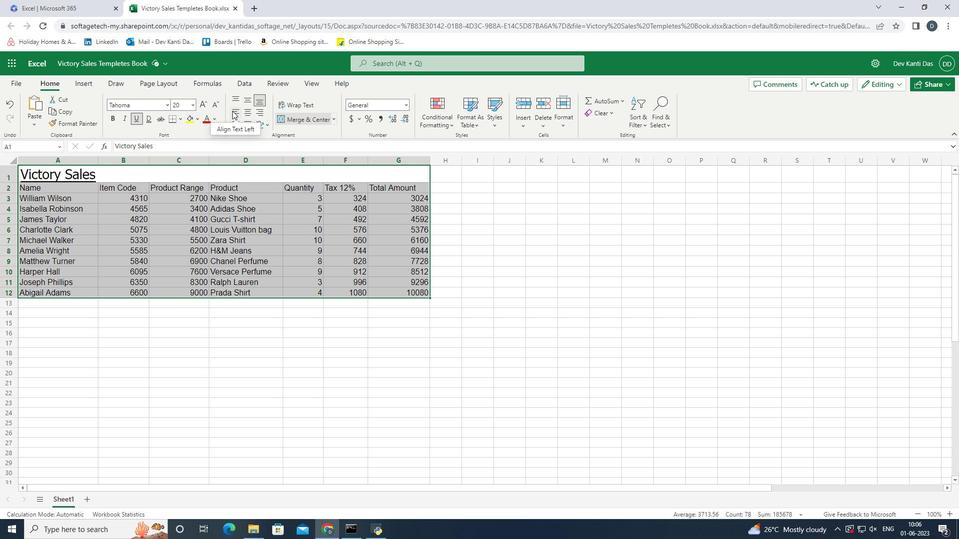
Action: Mouse pressed left at (234, 111)
Screenshot: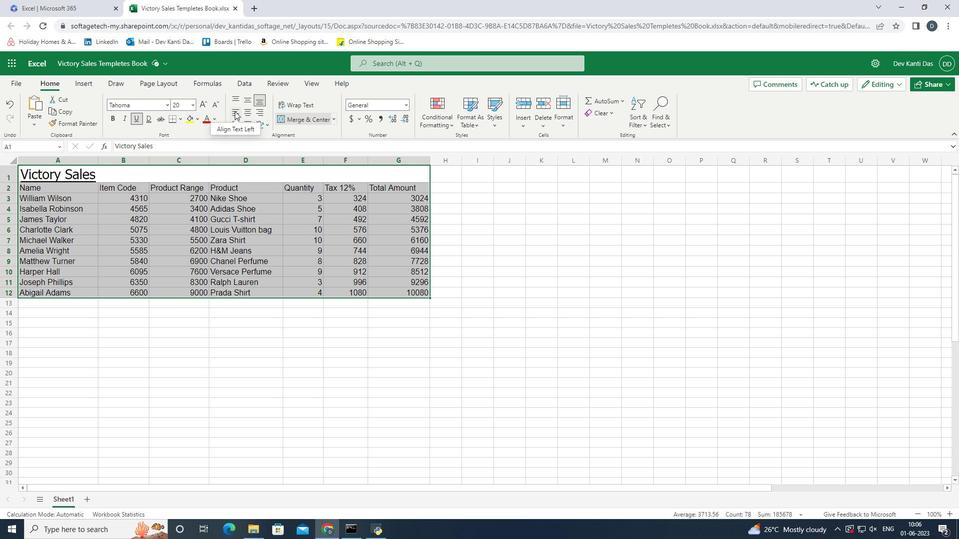 
Action: Mouse moved to (393, 291)
Screenshot: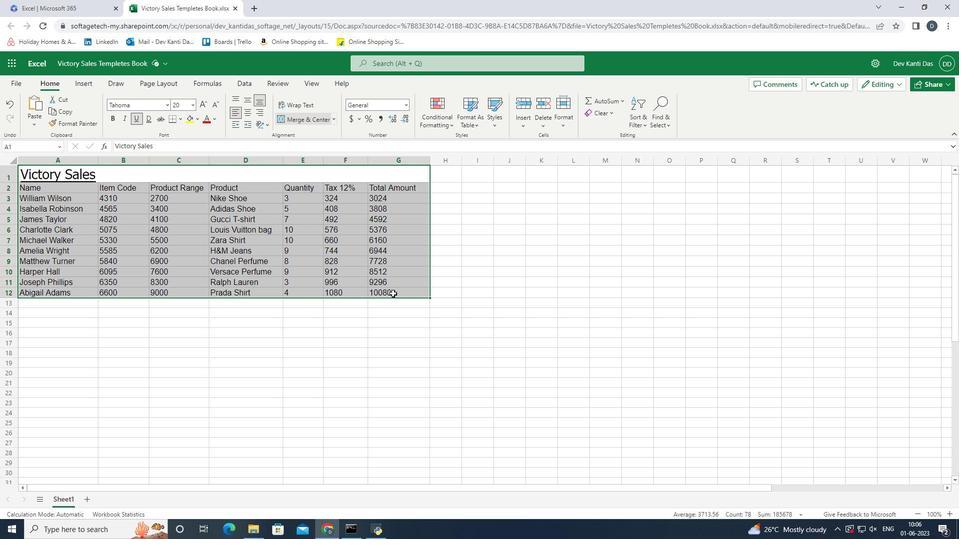 
Action: Mouse pressed left at (393, 291)
Screenshot: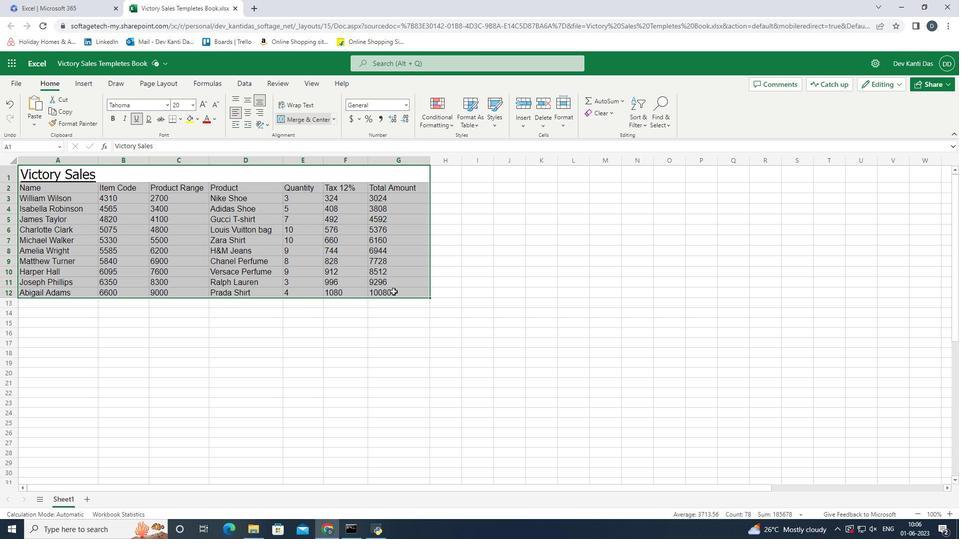 
